 Task: Locate the nearest tattoo studio for appointment scheduling in Austin.
Action: Mouse moved to (99, 76)
Screenshot: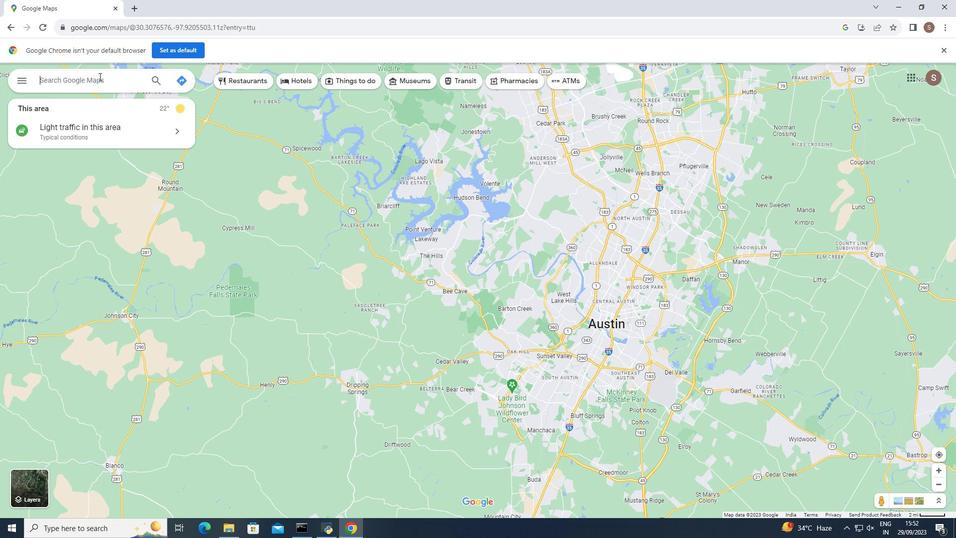 
Action: Mouse pressed left at (99, 76)
Screenshot: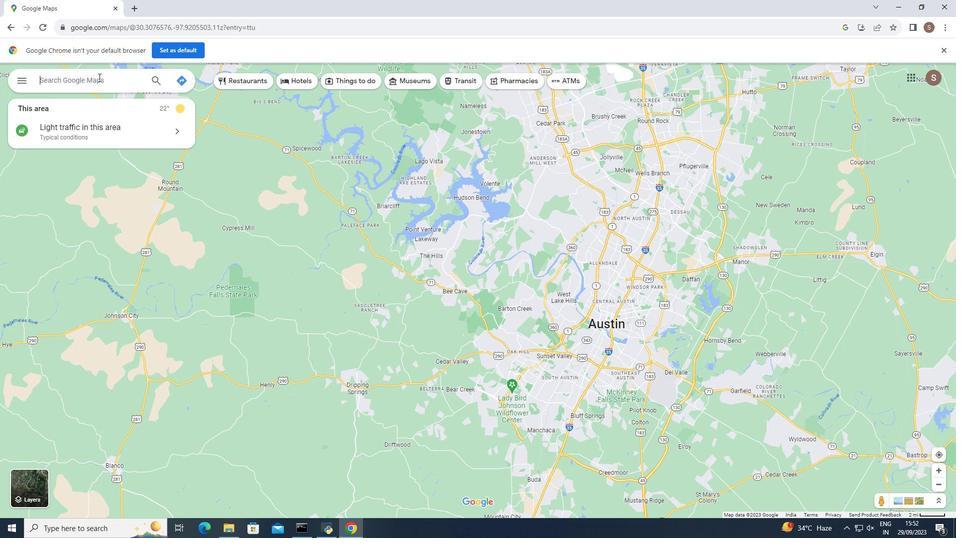 
Action: Mouse moved to (98, 77)
Screenshot: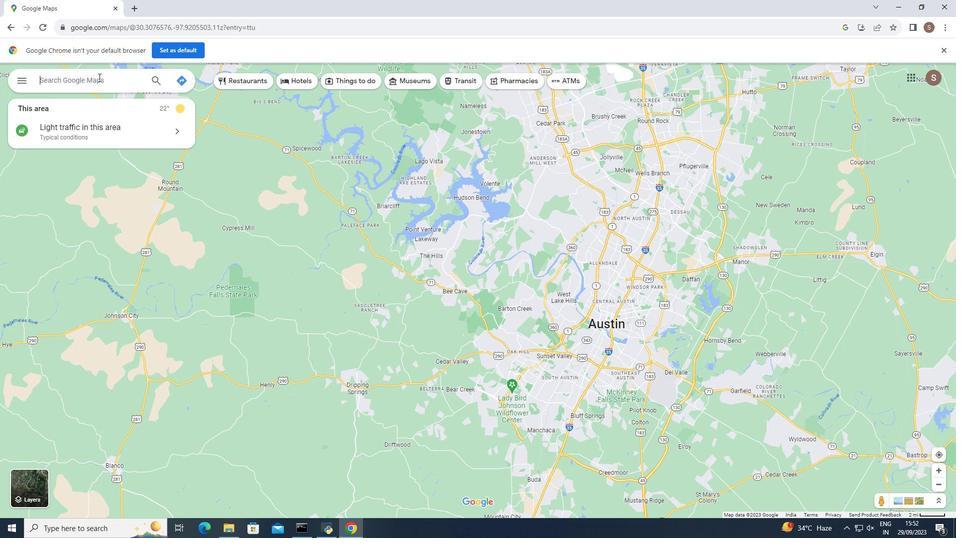 
Action: Key pressed austin
Screenshot: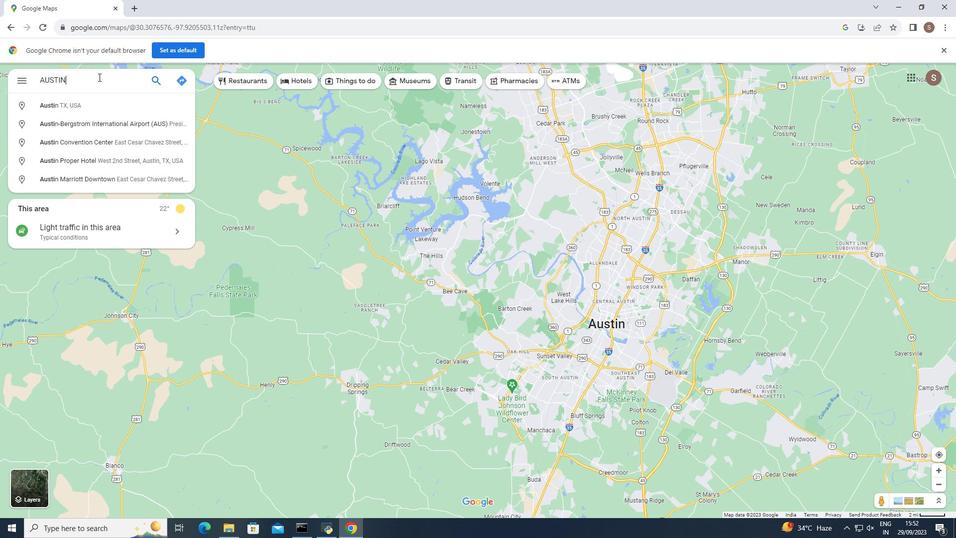 
Action: Mouse moved to (77, 105)
Screenshot: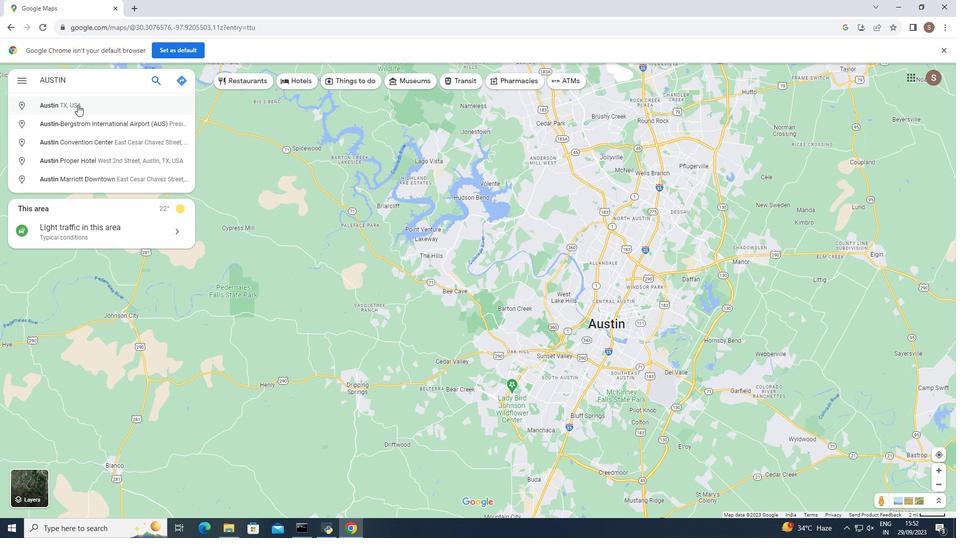 
Action: Mouse pressed left at (77, 105)
Screenshot: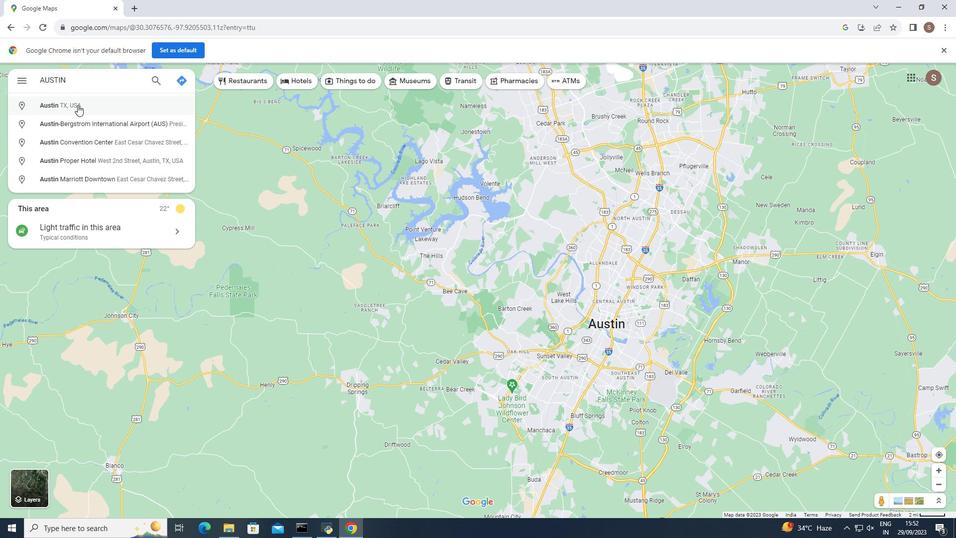 
Action: Mouse moved to (115, 244)
Screenshot: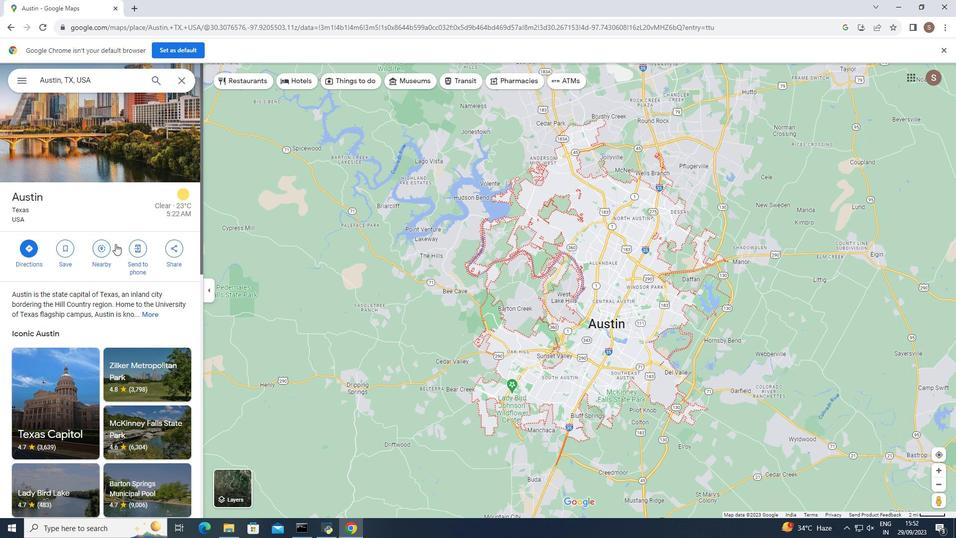 
Action: Mouse scrolled (115, 243) with delta (0, 0)
Screenshot: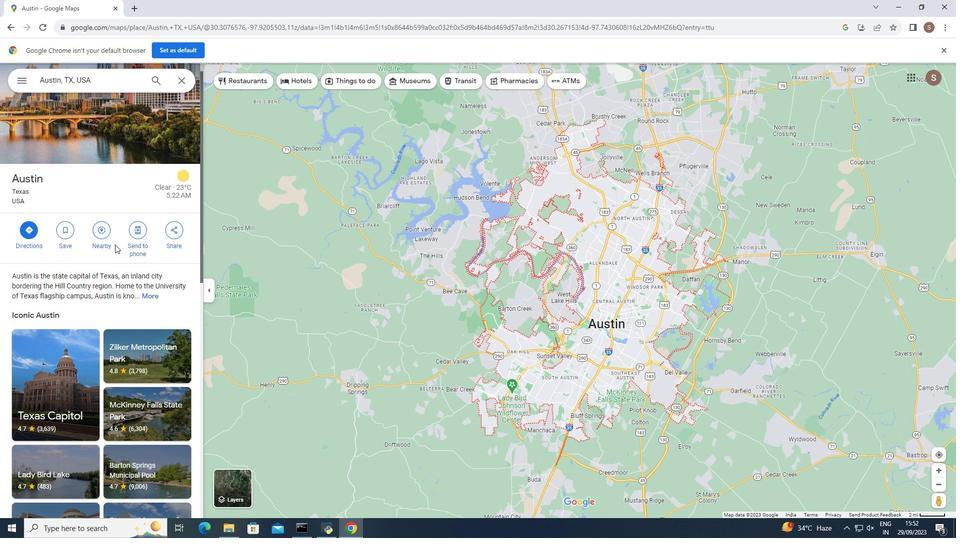 
Action: Mouse moved to (101, 202)
Screenshot: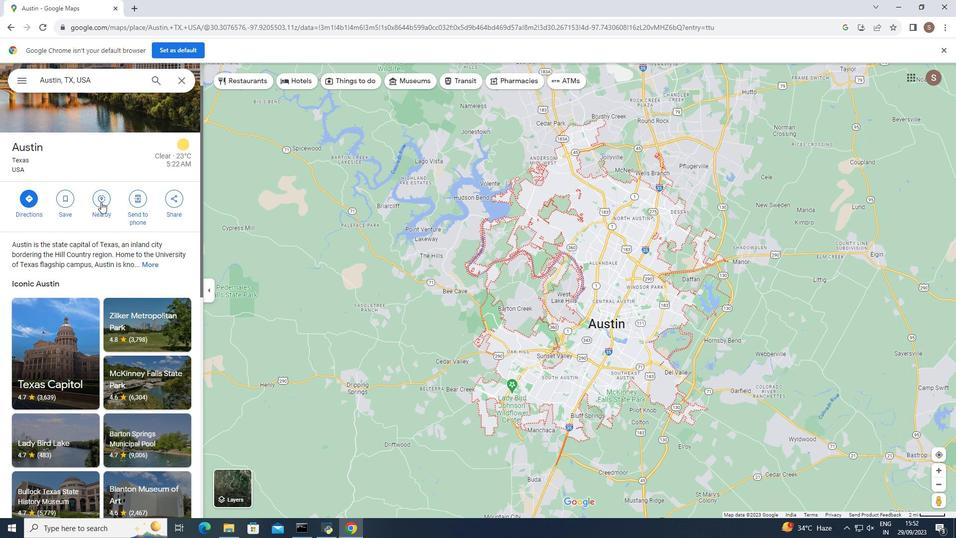 
Action: Mouse pressed left at (101, 202)
Screenshot: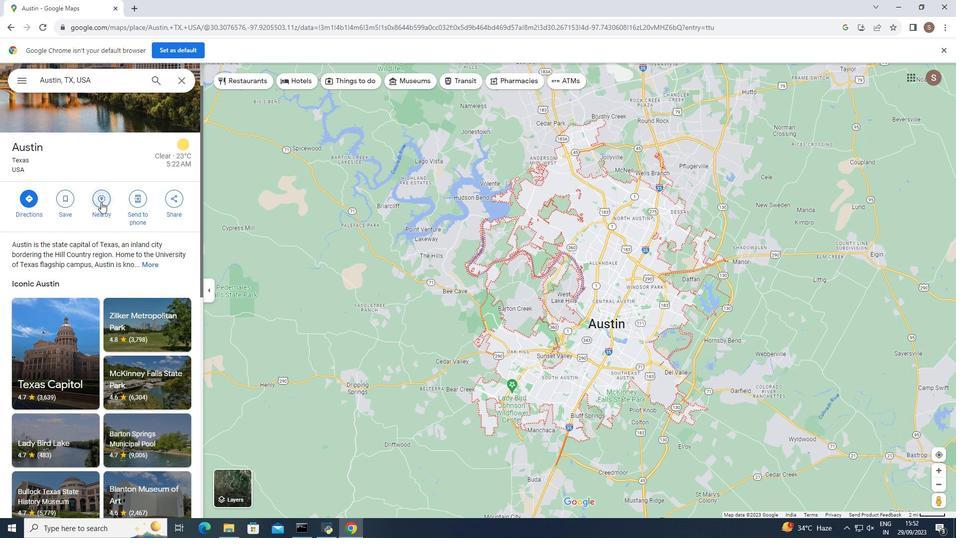 
Action: Mouse moved to (54, 79)
Screenshot: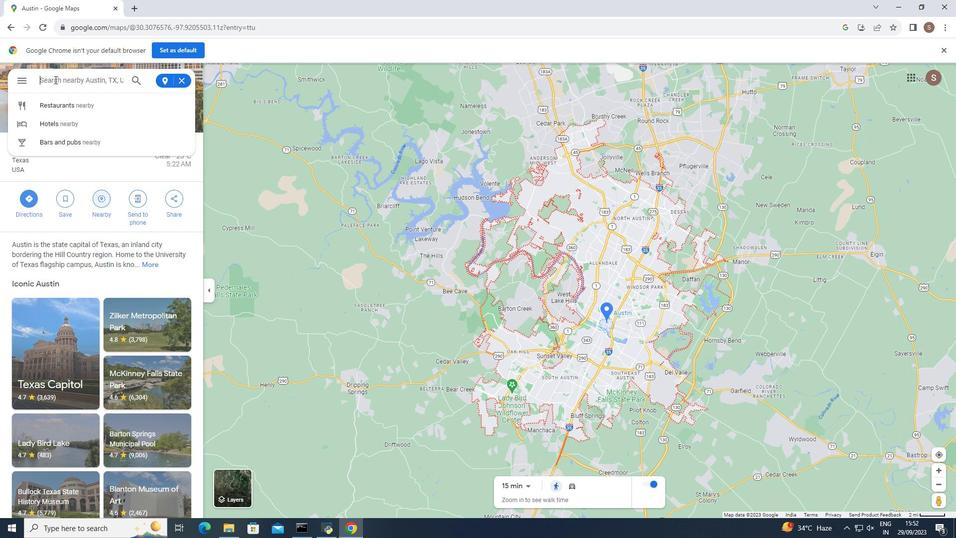 
Action: Mouse pressed left at (54, 79)
Screenshot: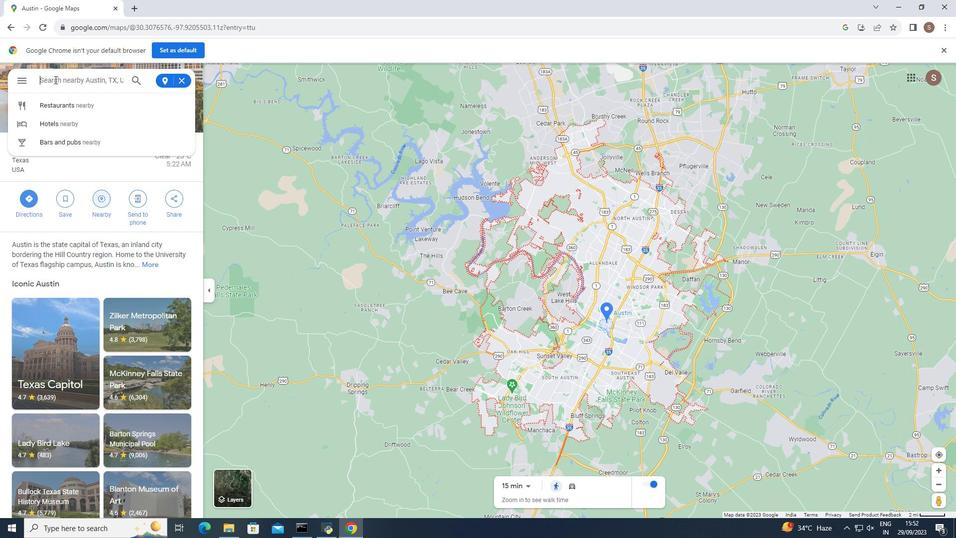 
Action: Key pressed tattoo<Key.space>studio<Key.space>for<Key.space>appointment<Key.space>scheduling
Screenshot: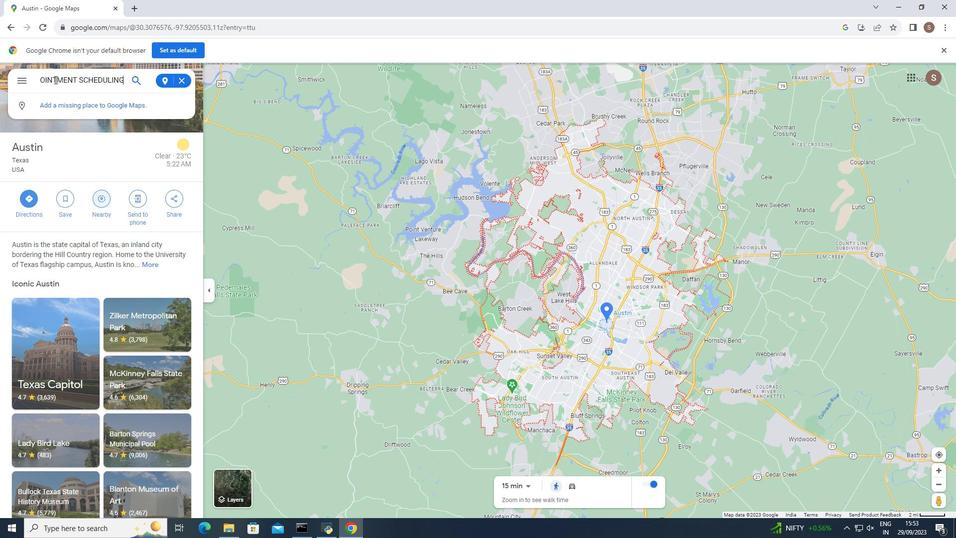 
Action: Mouse moved to (136, 80)
Screenshot: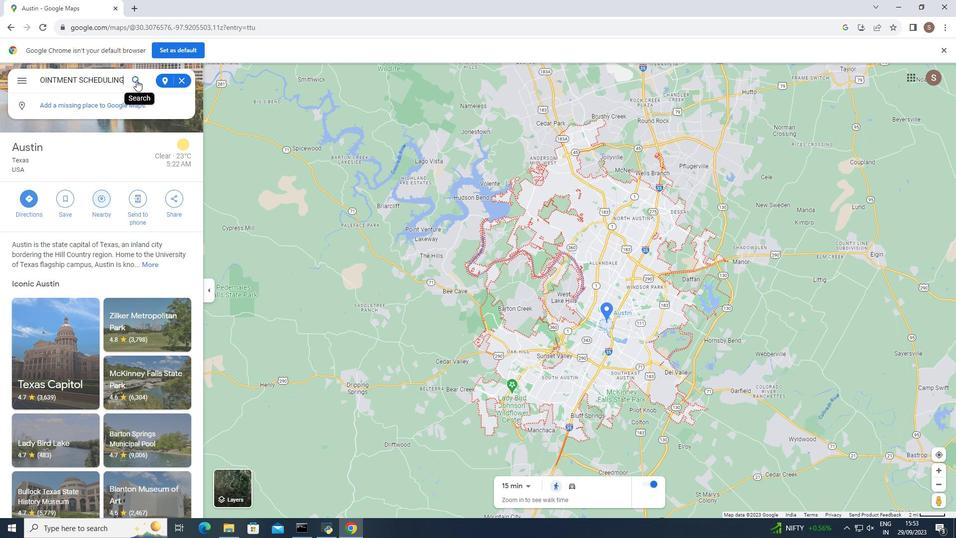 
Action: Mouse pressed left at (136, 80)
Screenshot: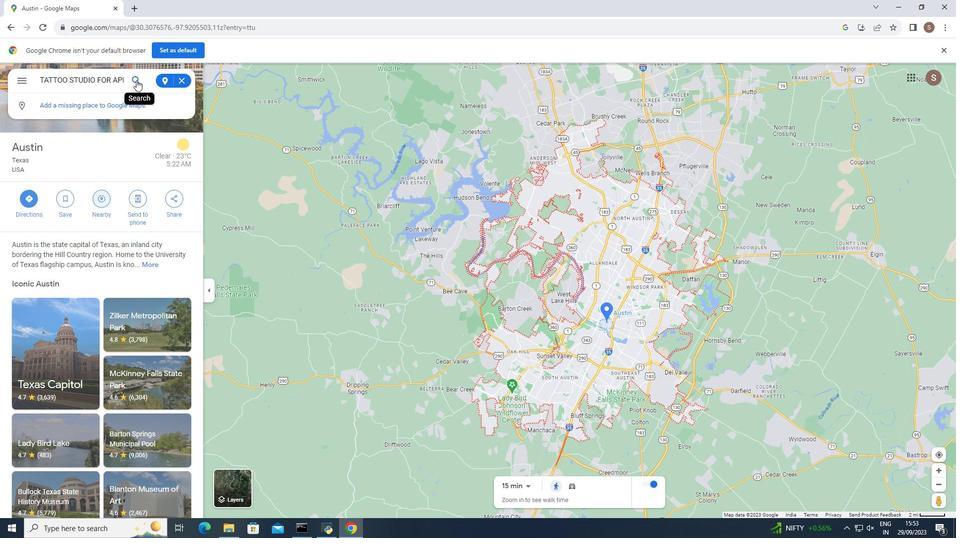
Action: Mouse moved to (631, 287)
Screenshot: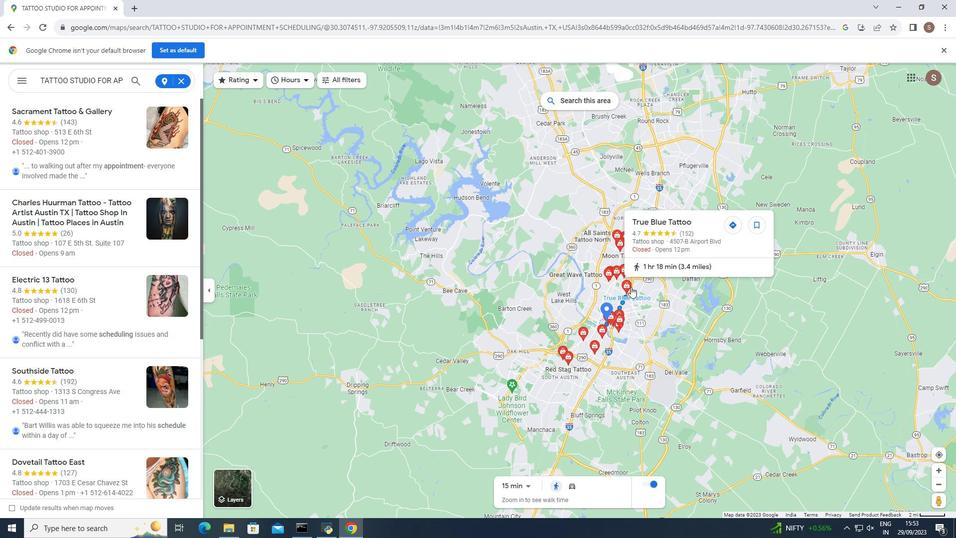 
Action: Mouse pressed left at (631, 287)
Screenshot: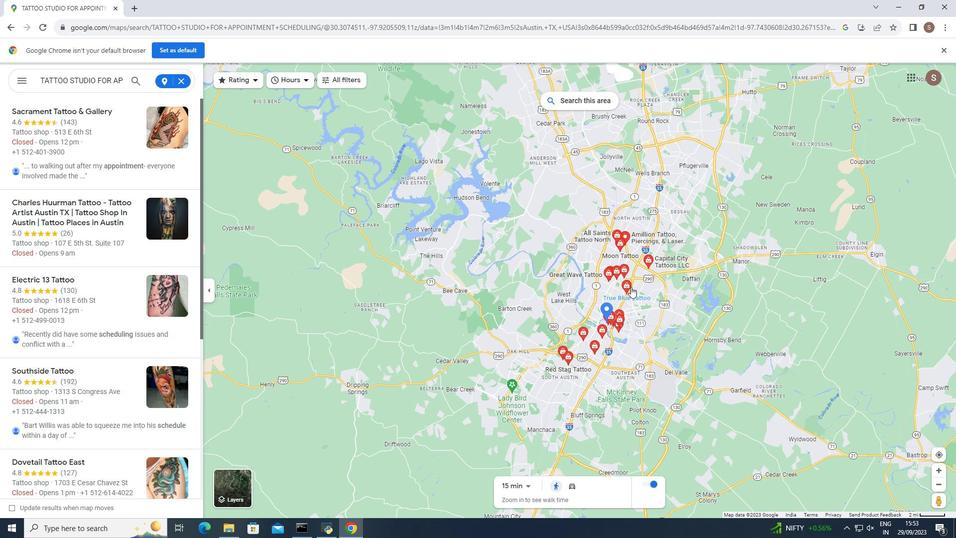 
Action: Mouse moved to (277, 276)
Screenshot: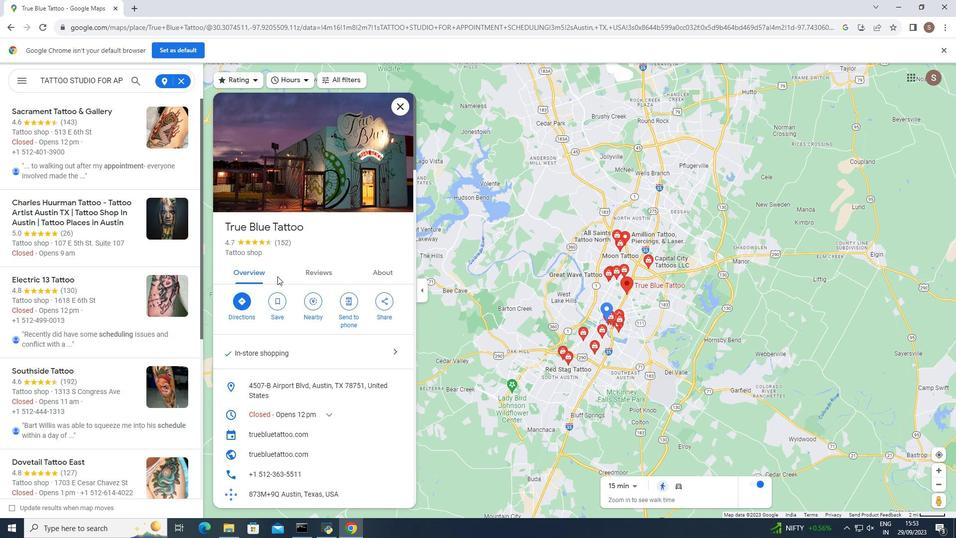 
Action: Mouse scrolled (277, 276) with delta (0, 0)
Screenshot: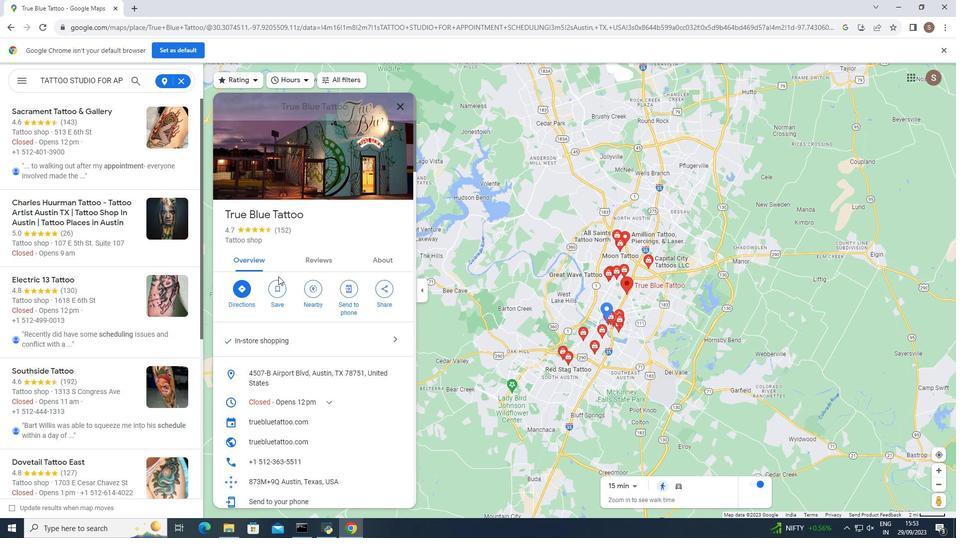 
Action: Mouse moved to (278, 276)
Screenshot: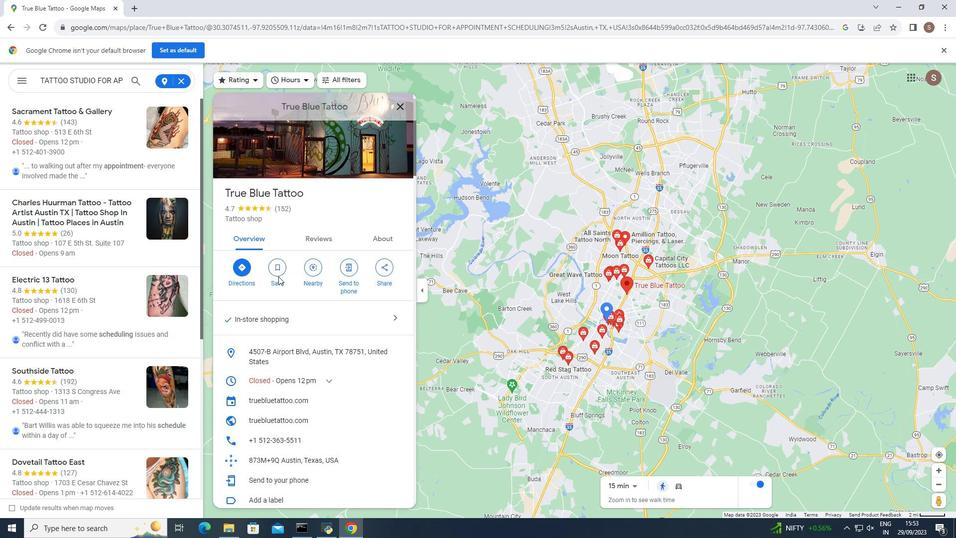 
Action: Mouse scrolled (278, 276) with delta (0, 0)
Screenshot: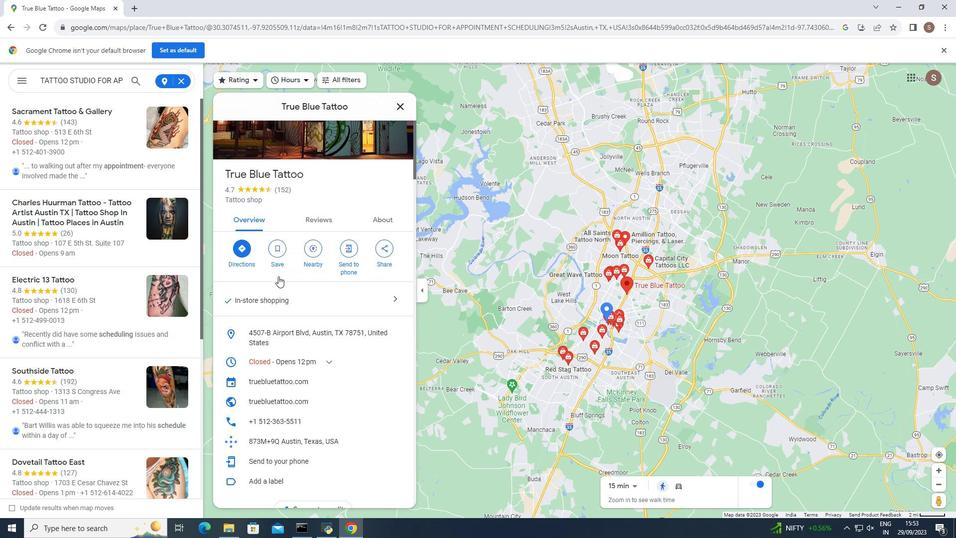 
Action: Mouse scrolled (278, 276) with delta (0, 0)
Screenshot: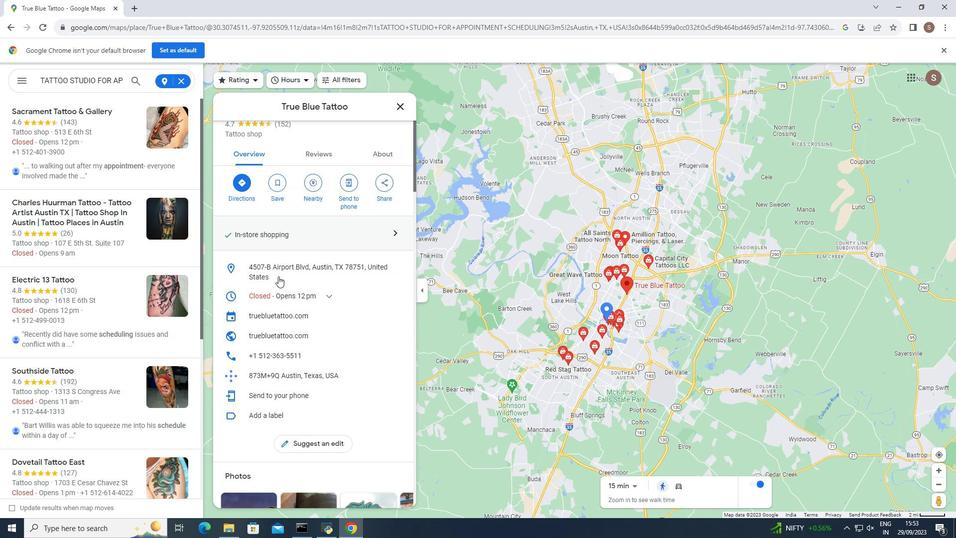 
Action: Mouse moved to (339, 247)
Screenshot: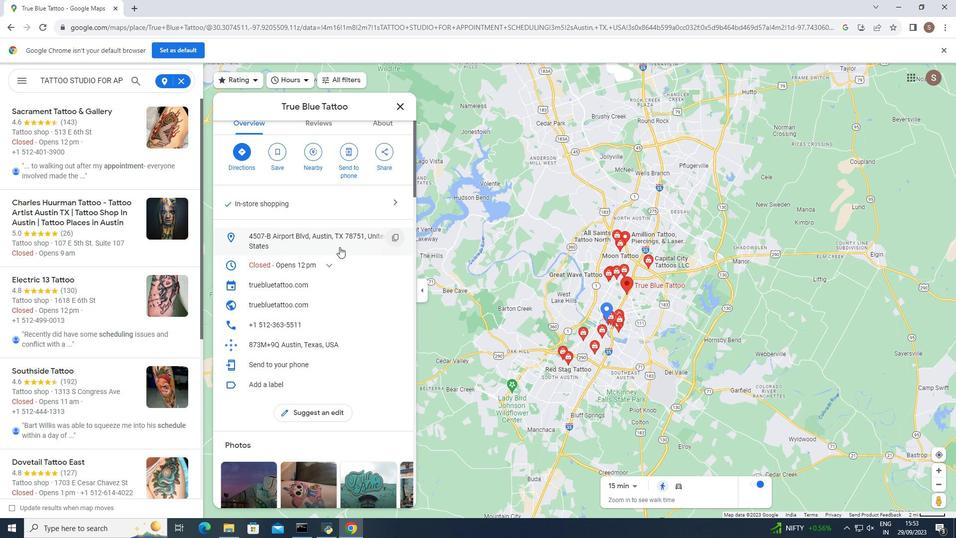 
Action: Mouse scrolled (339, 246) with delta (0, 0)
Screenshot: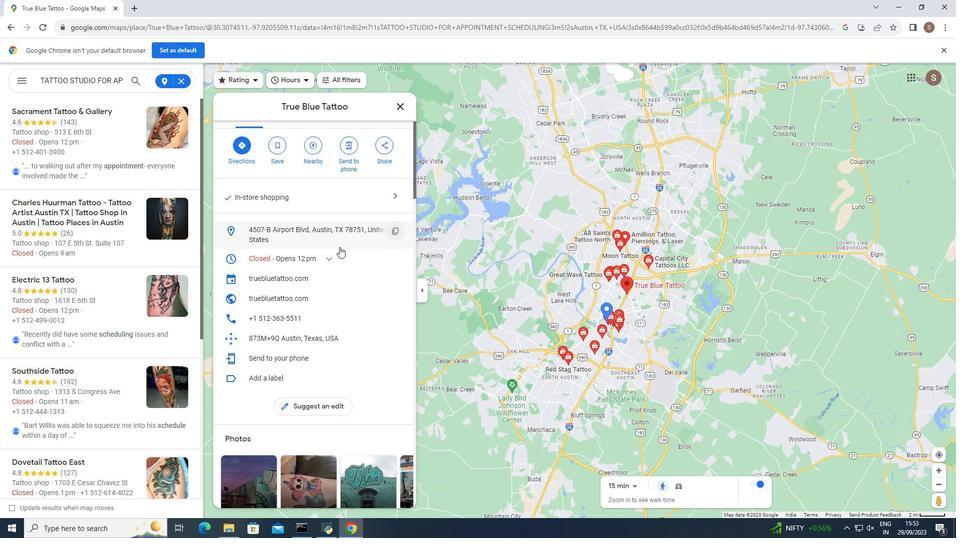 
Action: Mouse scrolled (339, 246) with delta (0, 0)
Screenshot: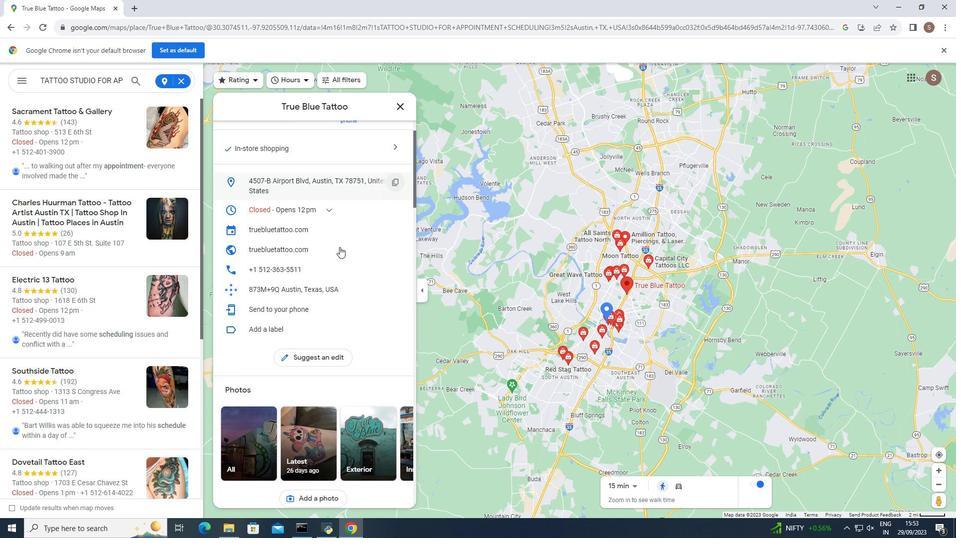 
Action: Mouse moved to (334, 246)
Screenshot: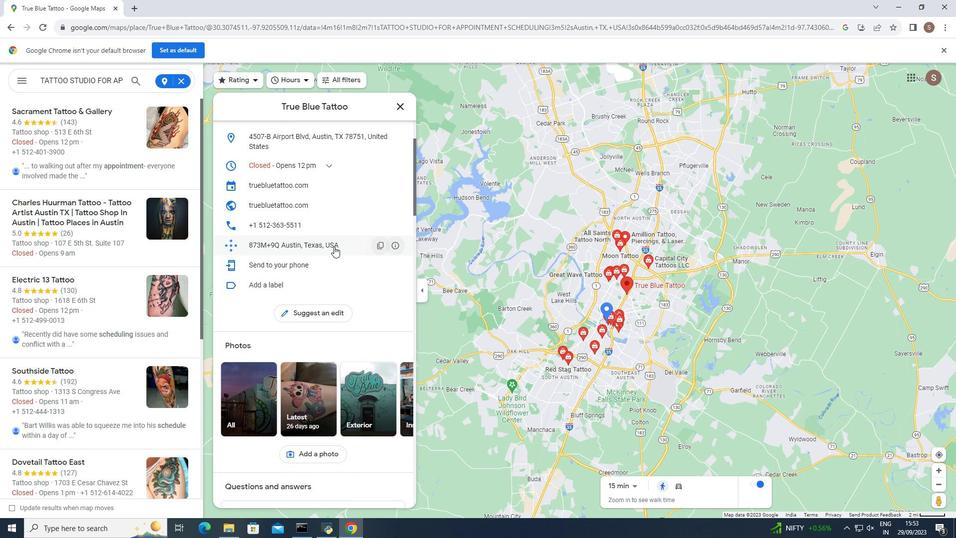 
Action: Mouse scrolled (334, 246) with delta (0, 0)
Screenshot: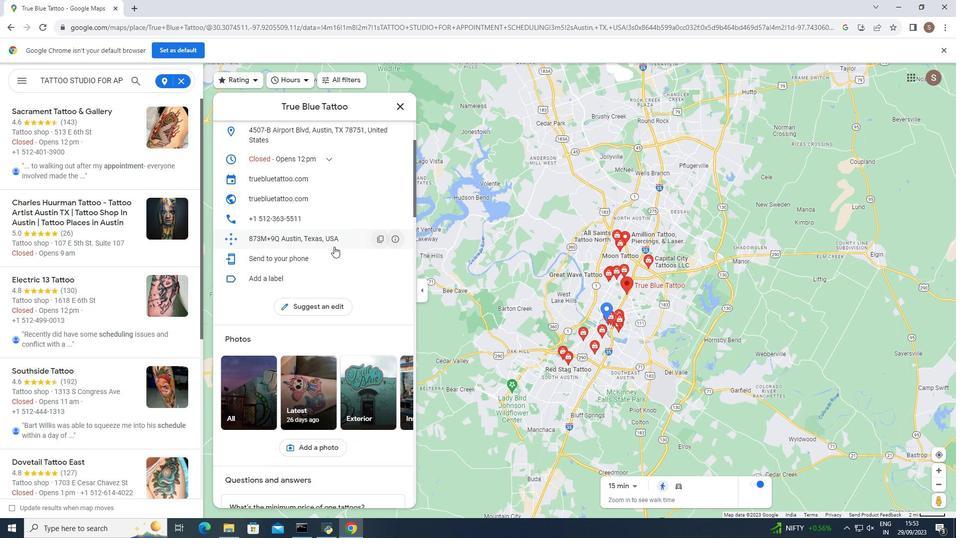 
Action: Mouse scrolled (334, 246) with delta (0, 0)
Screenshot: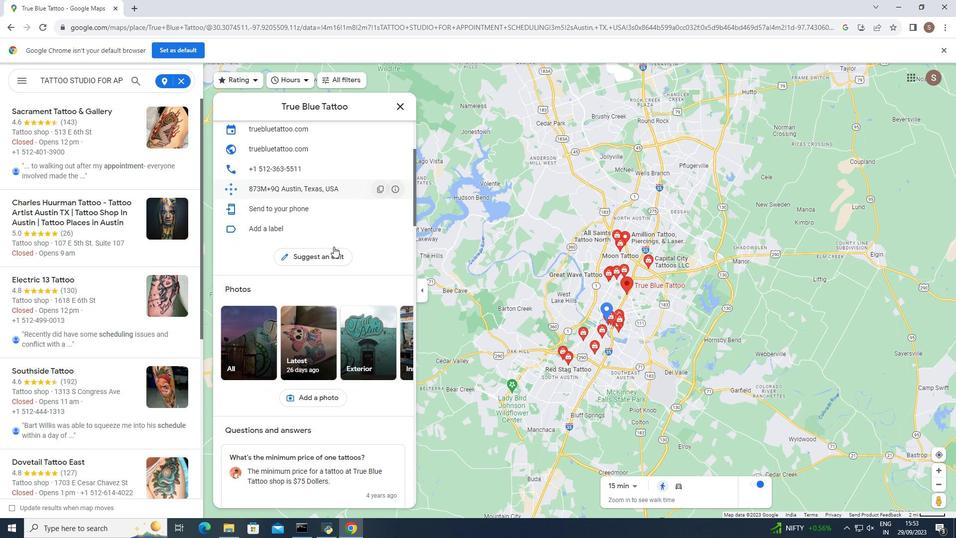 
Action: Mouse moved to (333, 246)
Screenshot: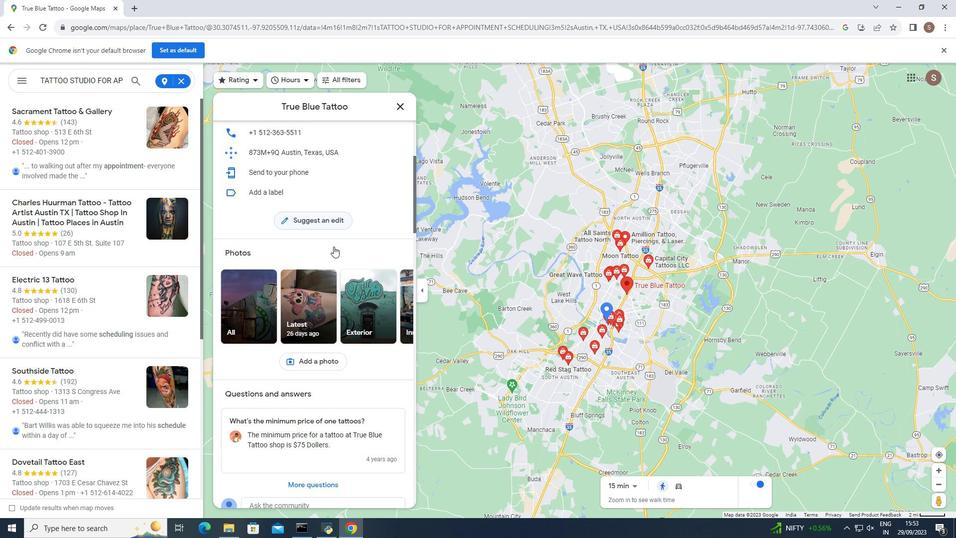 
Action: Mouse scrolled (333, 246) with delta (0, 0)
Screenshot: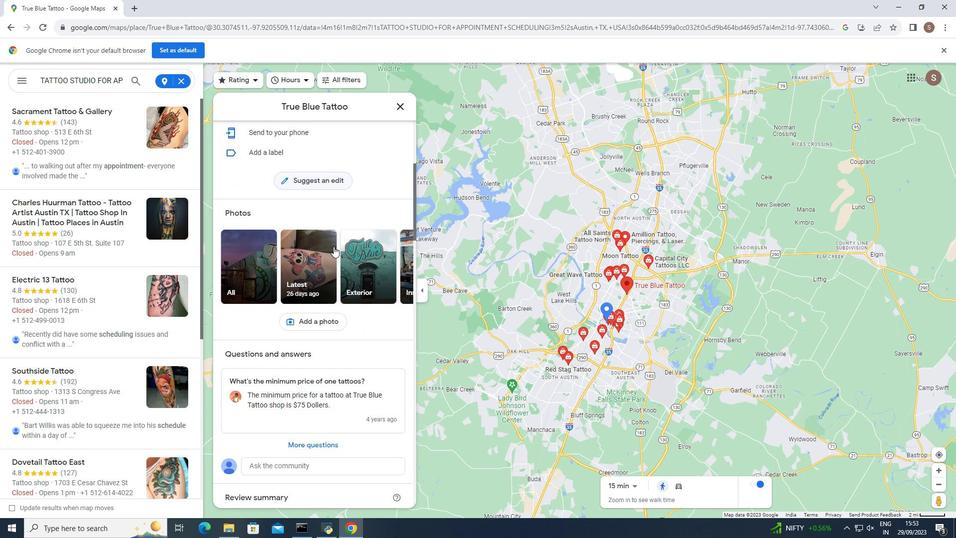 
Action: Mouse scrolled (333, 246) with delta (0, 0)
Screenshot: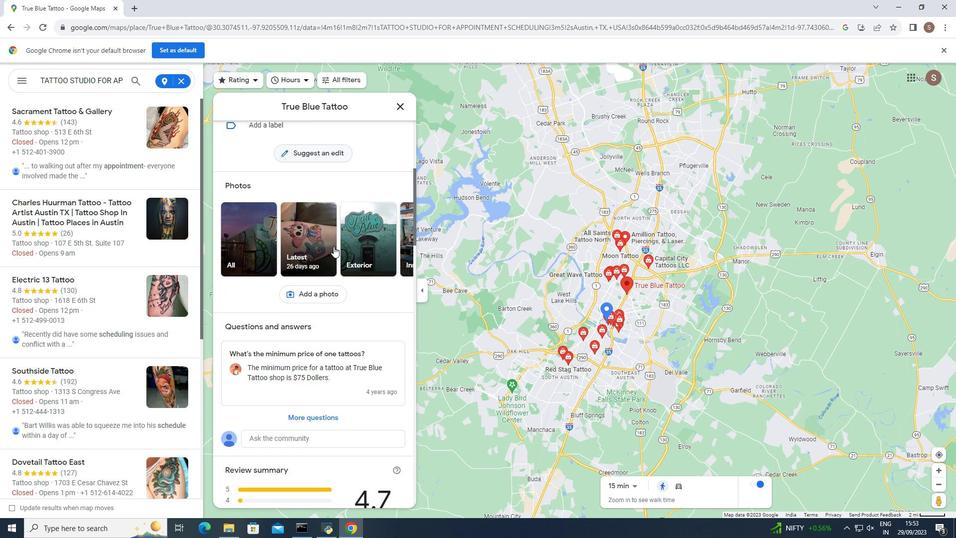 
Action: Mouse moved to (333, 246)
Screenshot: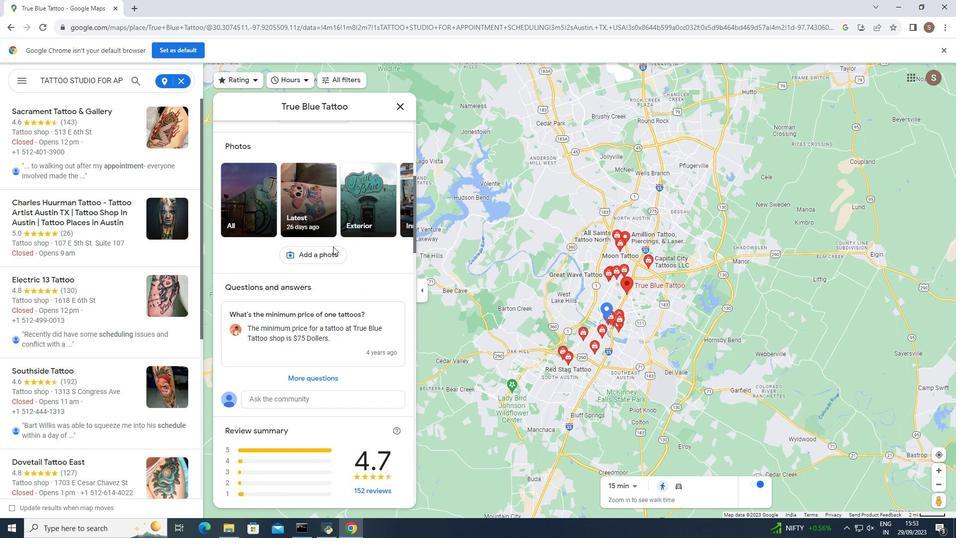 
Action: Mouse scrolled (333, 246) with delta (0, 0)
Screenshot: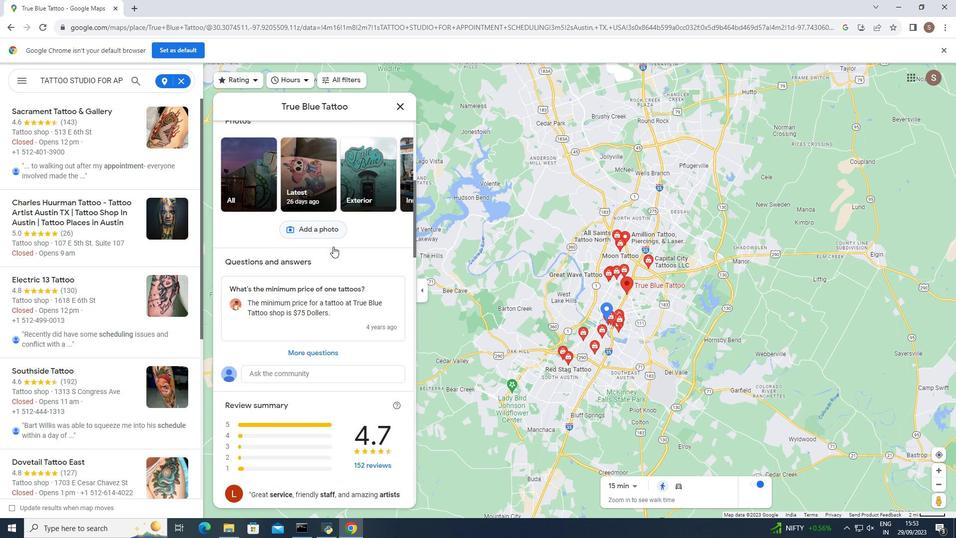 
Action: Mouse scrolled (333, 246) with delta (0, 0)
Screenshot: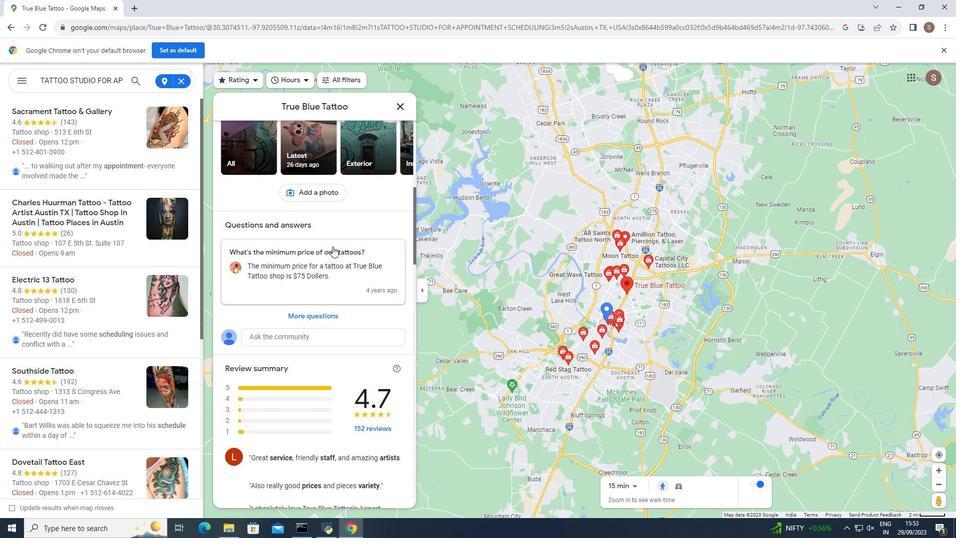 
Action: Mouse moved to (332, 246)
Screenshot: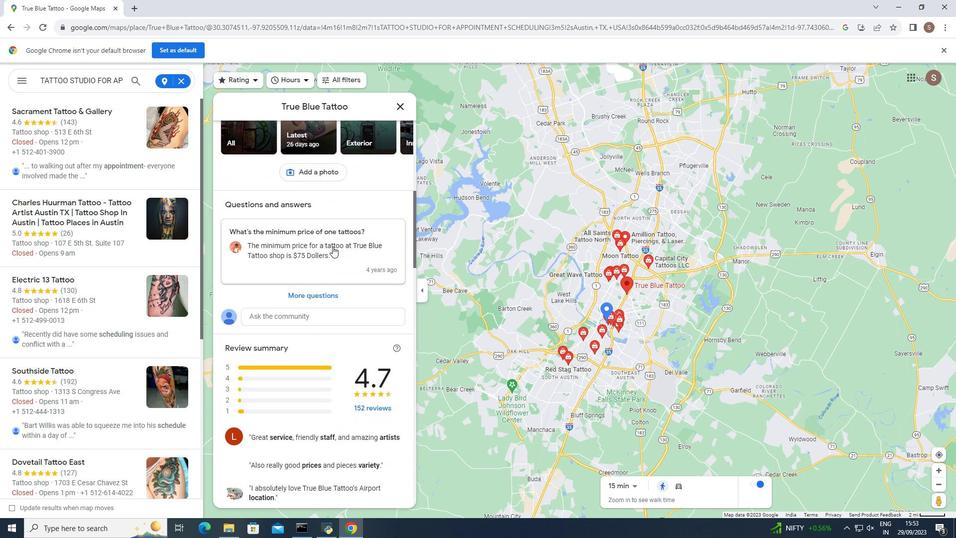 
Action: Mouse scrolled (332, 246) with delta (0, 0)
Screenshot: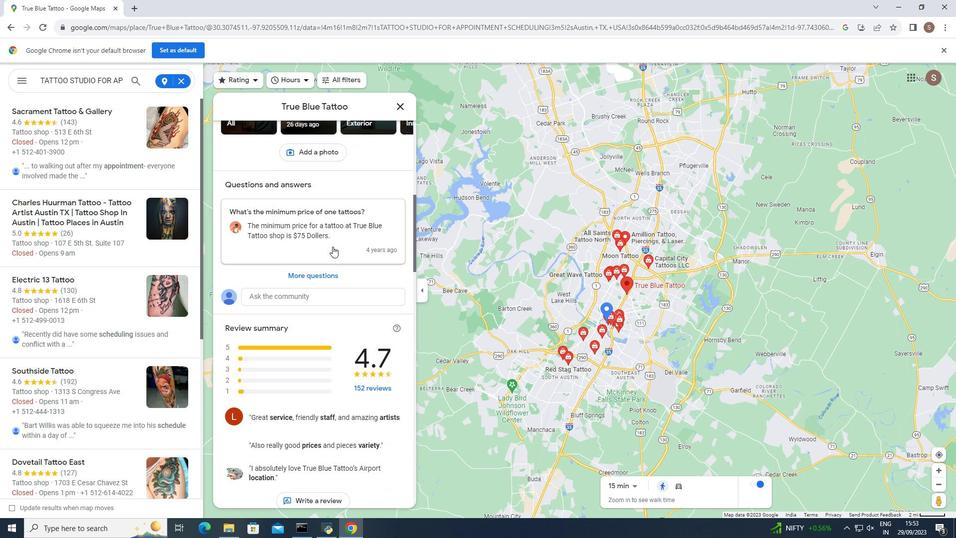 
Action: Mouse scrolled (332, 246) with delta (0, 0)
Screenshot: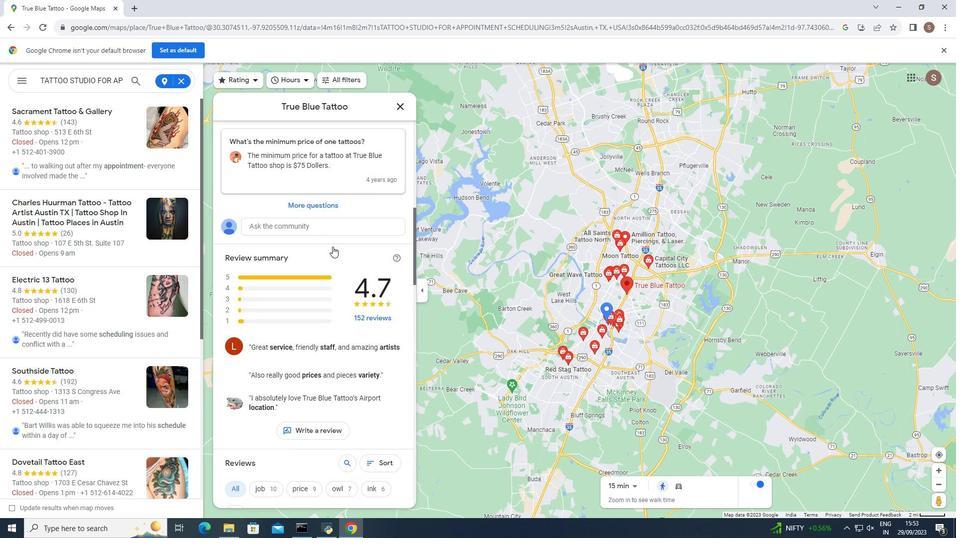 
Action: Mouse scrolled (332, 246) with delta (0, 0)
Screenshot: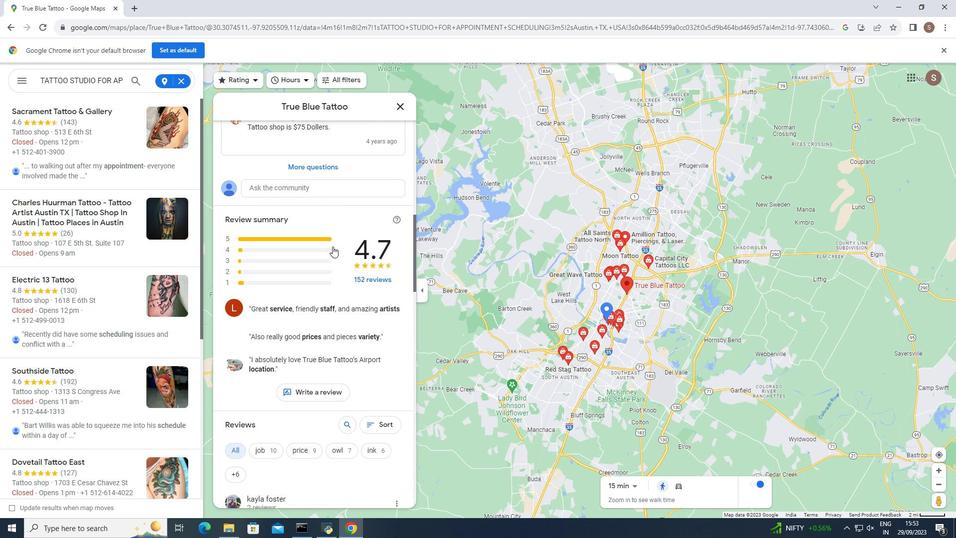 
Action: Mouse moved to (332, 245)
Screenshot: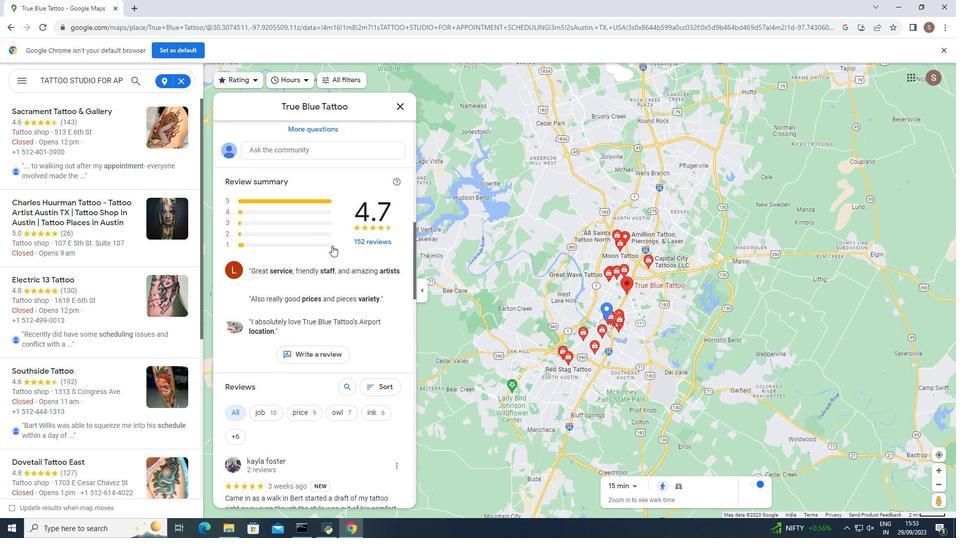 
Action: Mouse scrolled (332, 245) with delta (0, 0)
Screenshot: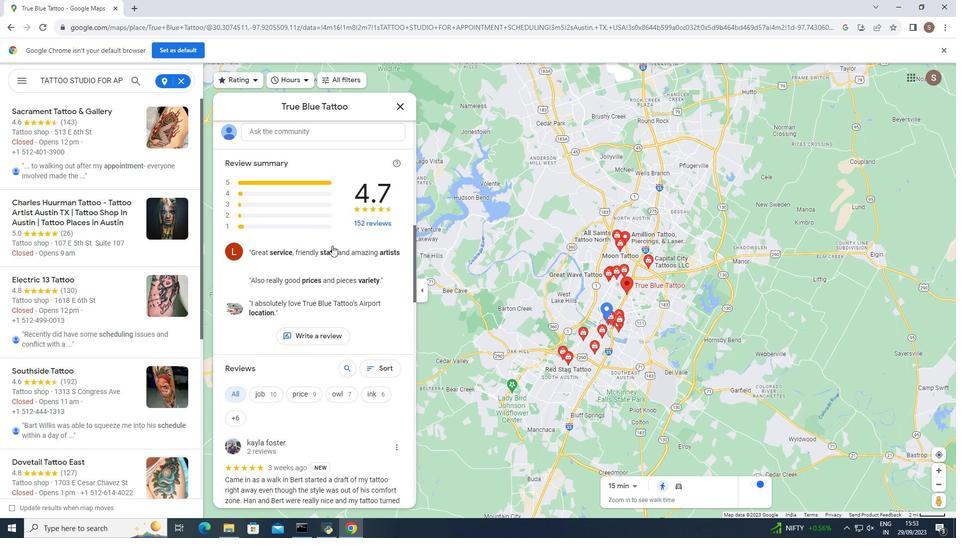 
Action: Mouse scrolled (332, 245) with delta (0, 0)
Screenshot: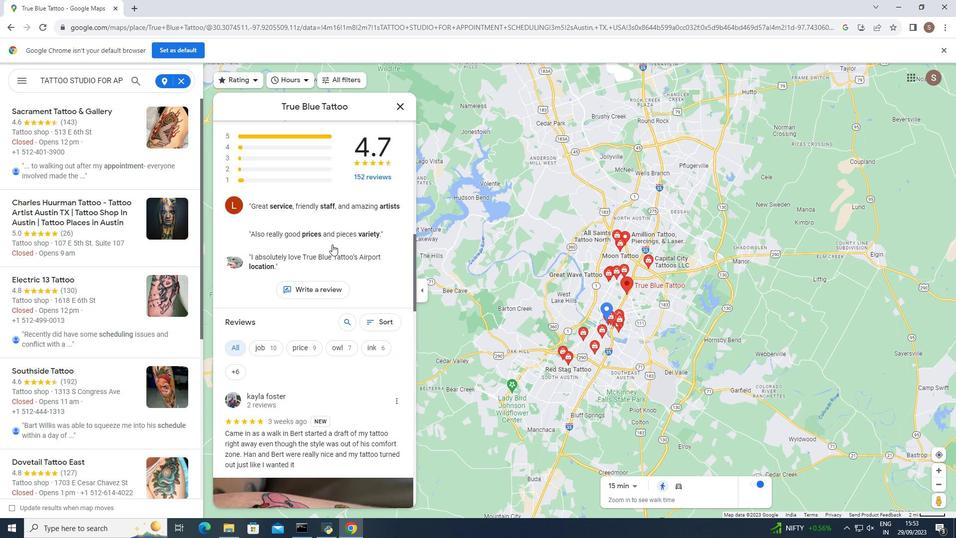 
Action: Mouse scrolled (332, 245) with delta (0, 0)
Screenshot: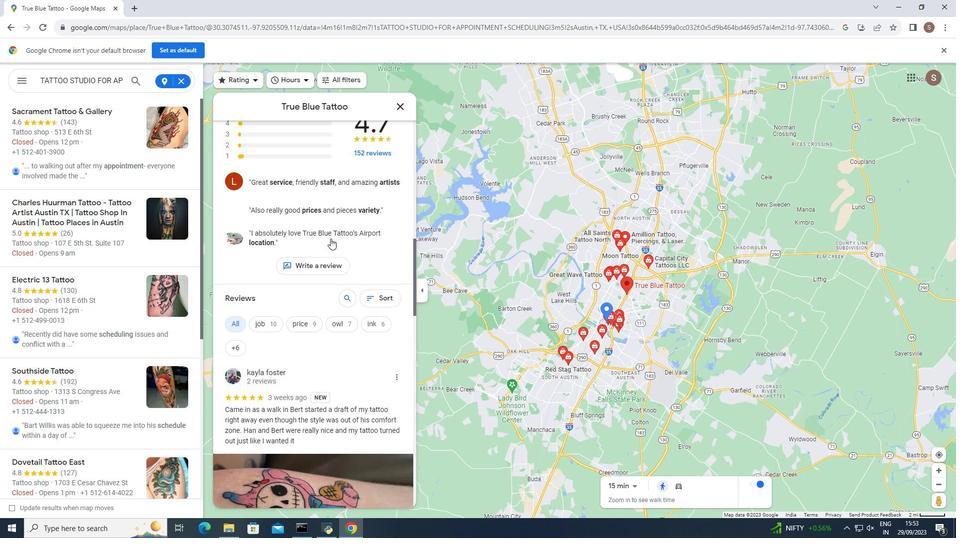 
Action: Mouse moved to (330, 235)
Screenshot: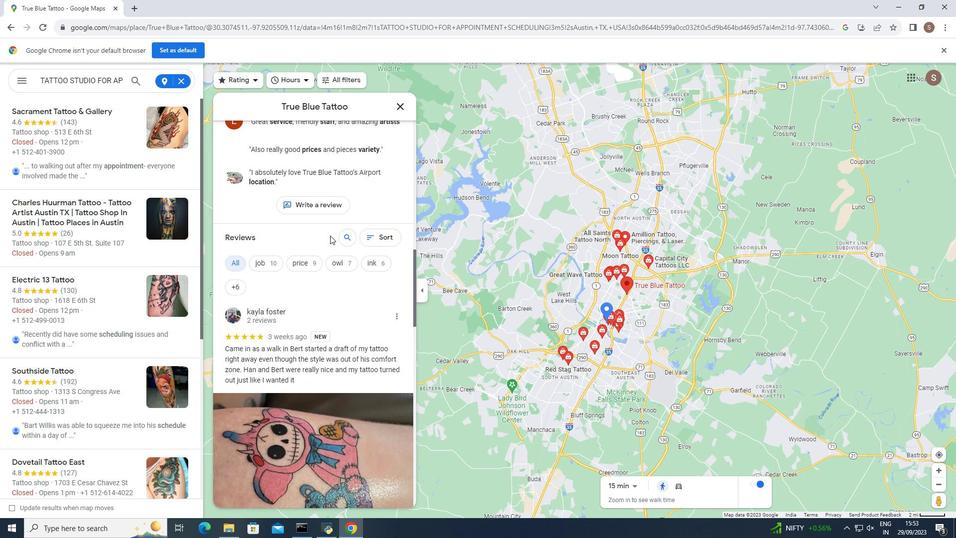 
Action: Mouse scrolled (330, 235) with delta (0, 0)
Screenshot: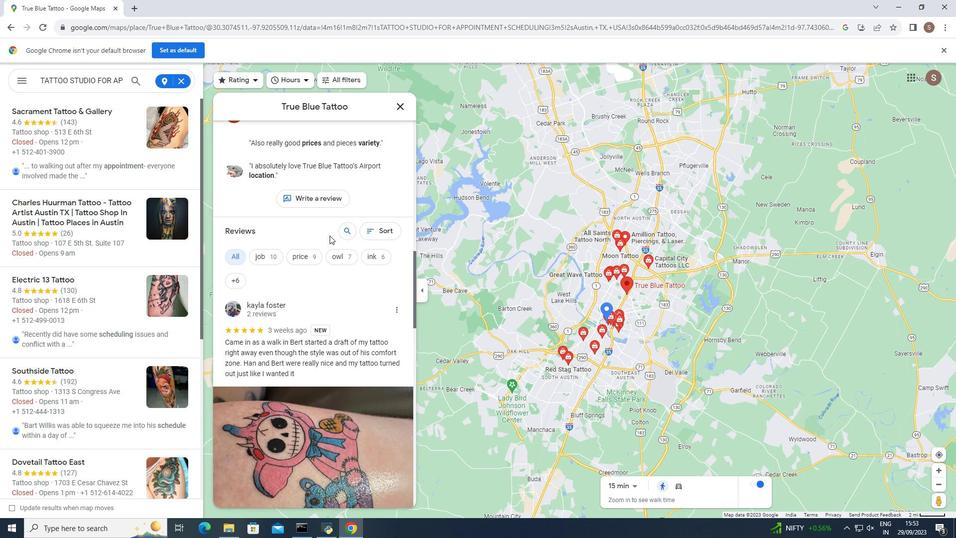 
Action: Mouse moved to (329, 235)
Screenshot: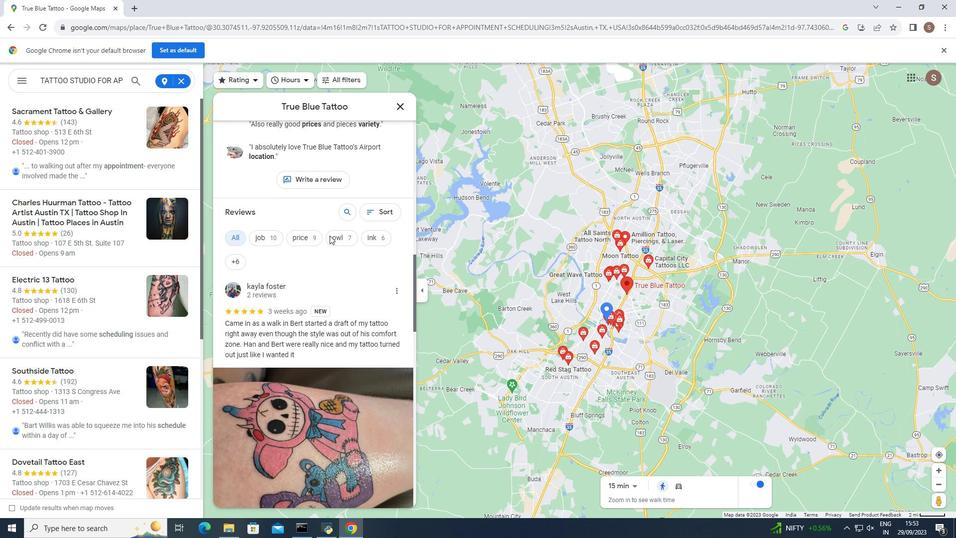 
Action: Mouse scrolled (329, 235) with delta (0, 0)
Screenshot: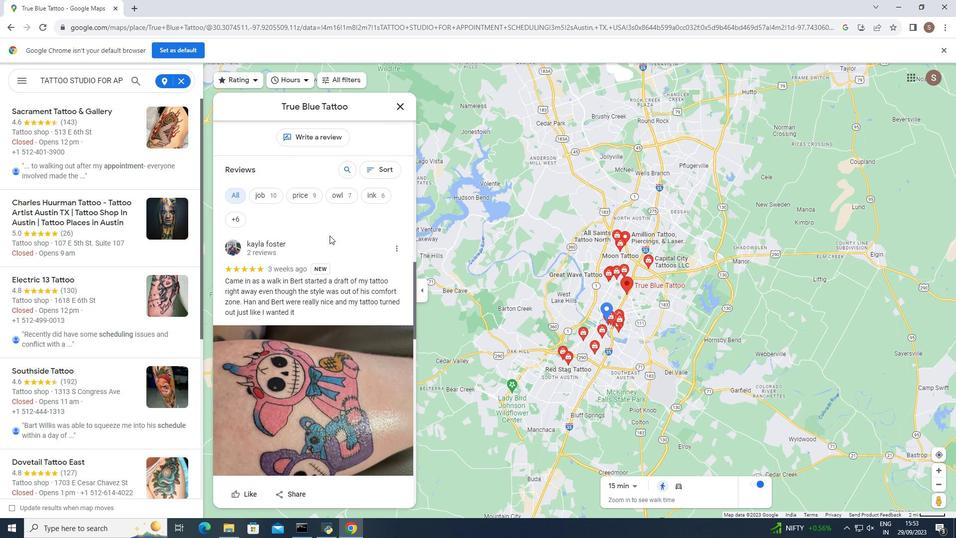 
Action: Mouse moved to (329, 231)
Screenshot: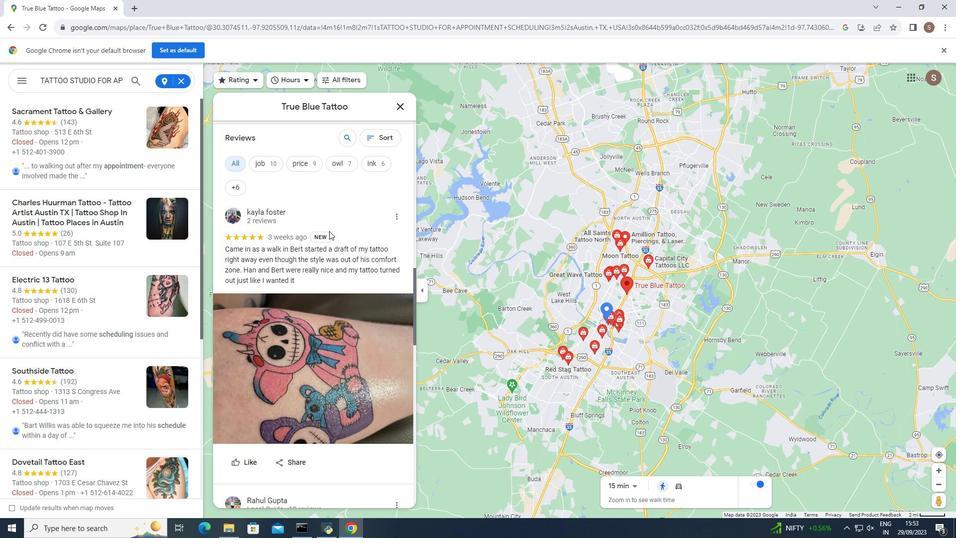 
Action: Mouse scrolled (329, 230) with delta (0, 0)
Screenshot: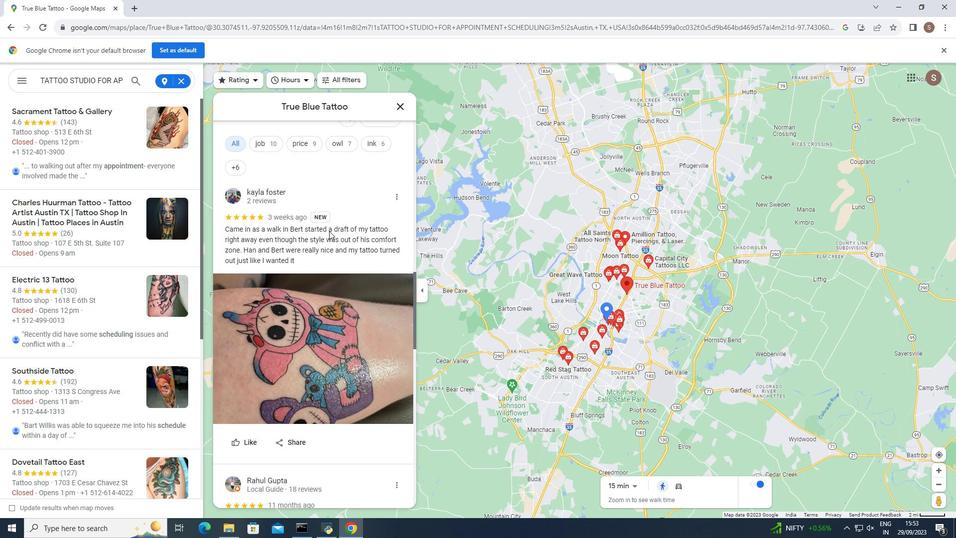 
Action: Mouse moved to (398, 104)
Screenshot: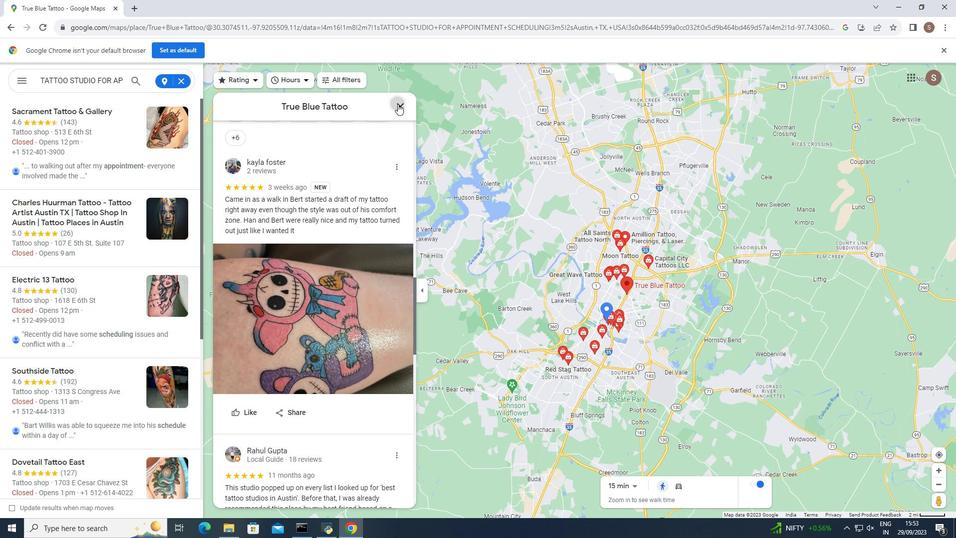 
Action: Mouse pressed left at (398, 104)
Screenshot: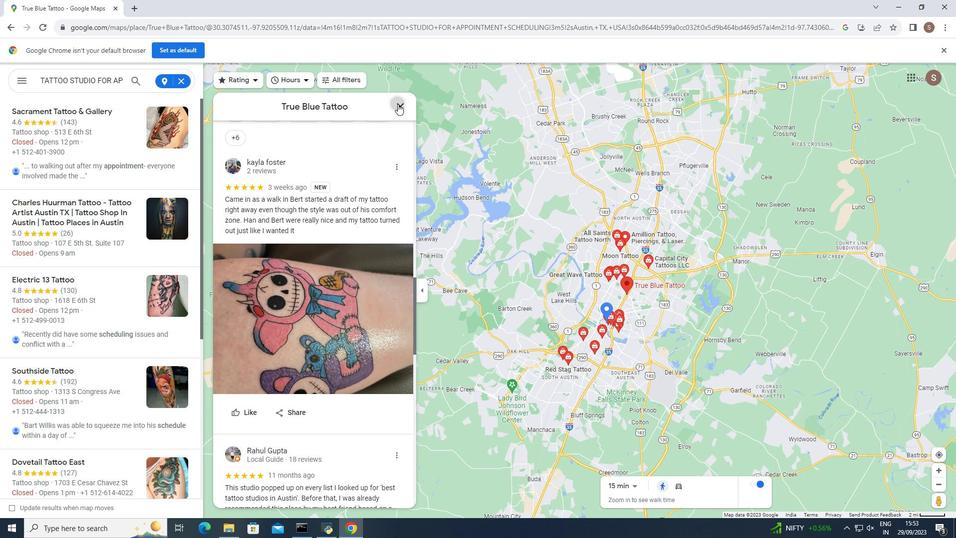 
Action: Mouse moved to (628, 285)
Screenshot: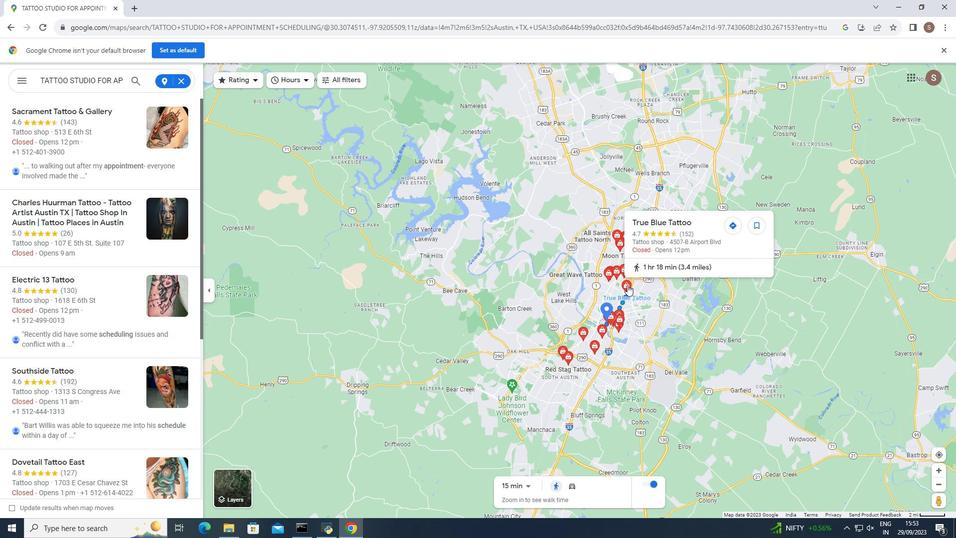 
Action: Mouse pressed left at (628, 285)
Screenshot: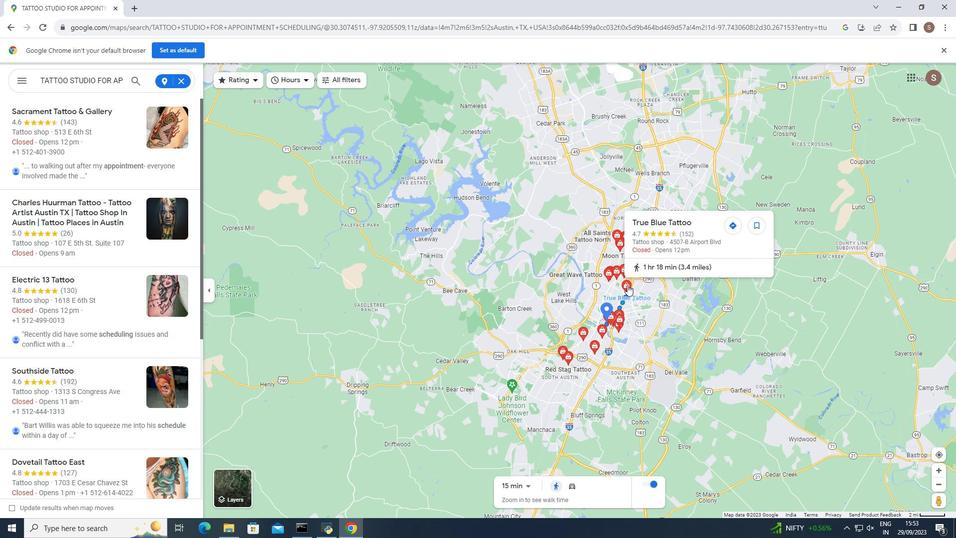 
Action: Mouse moved to (615, 234)
Screenshot: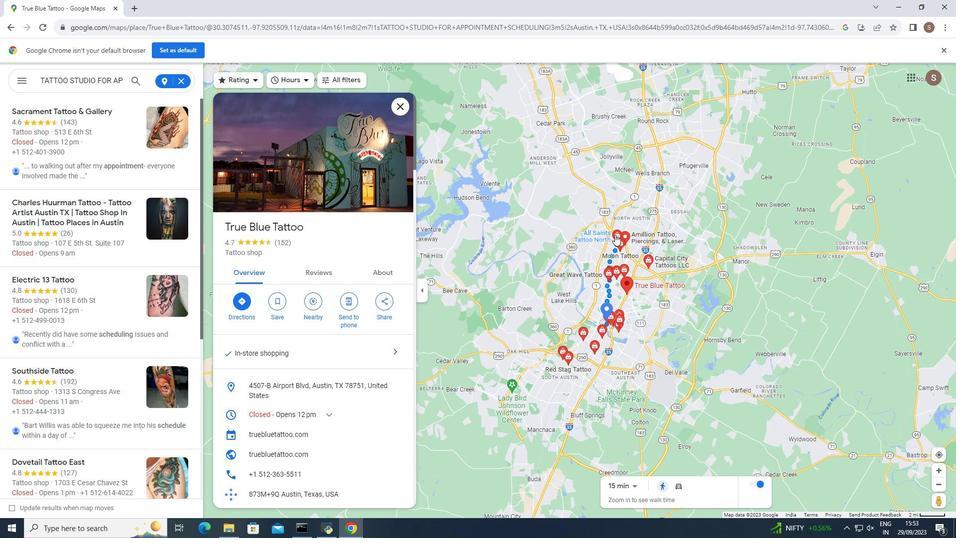 
Action: Mouse pressed left at (615, 234)
Screenshot: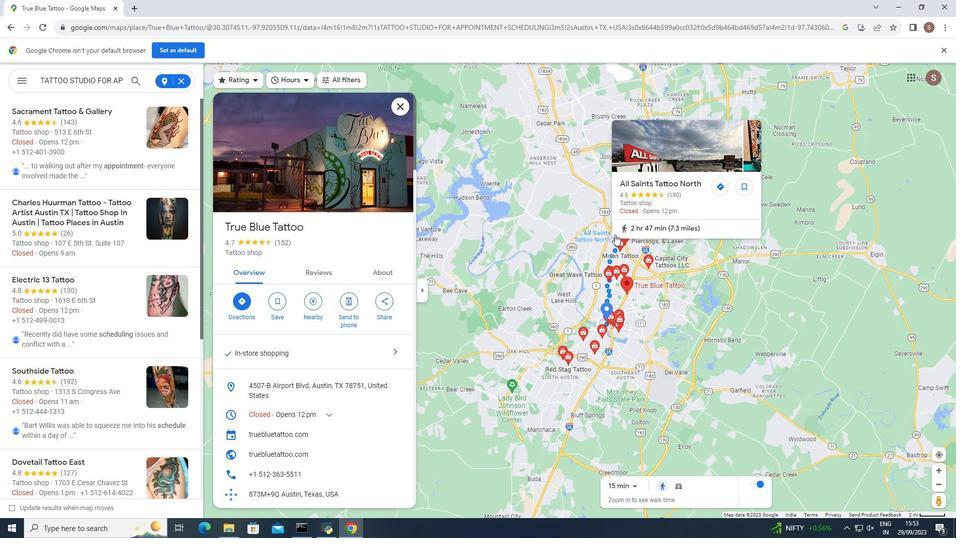 
Action: Mouse moved to (336, 232)
Screenshot: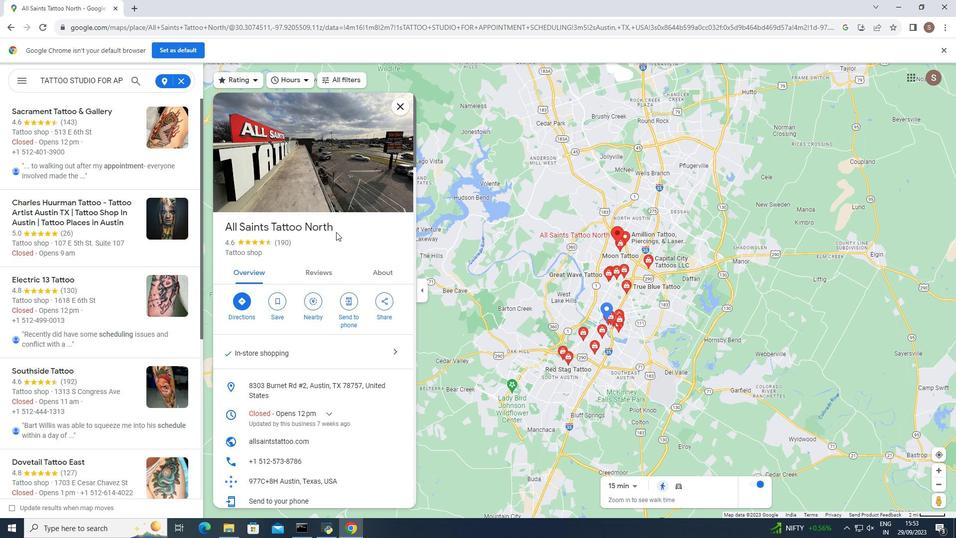 
Action: Mouse scrolled (336, 231) with delta (0, 0)
Screenshot: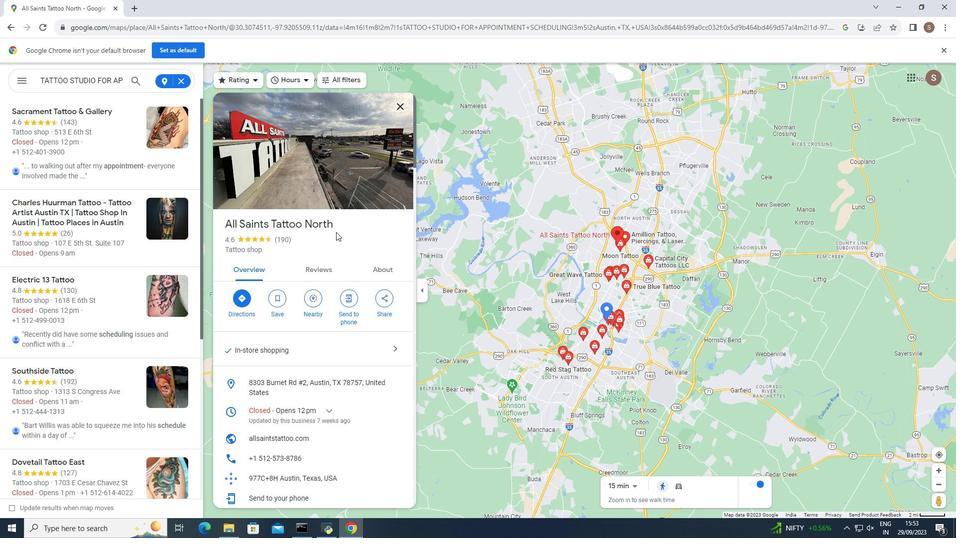 
Action: Mouse scrolled (336, 231) with delta (0, 0)
Screenshot: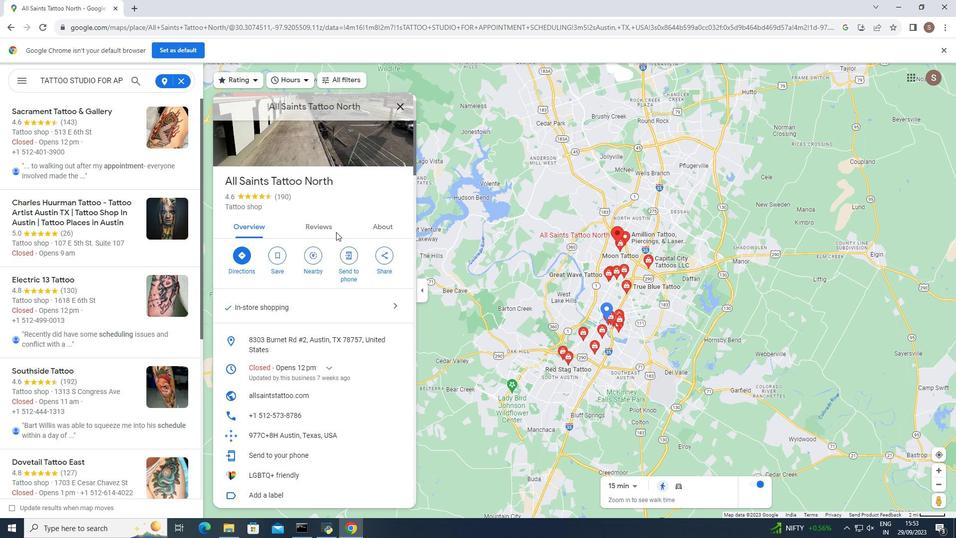 
Action: Mouse scrolled (336, 231) with delta (0, 0)
Screenshot: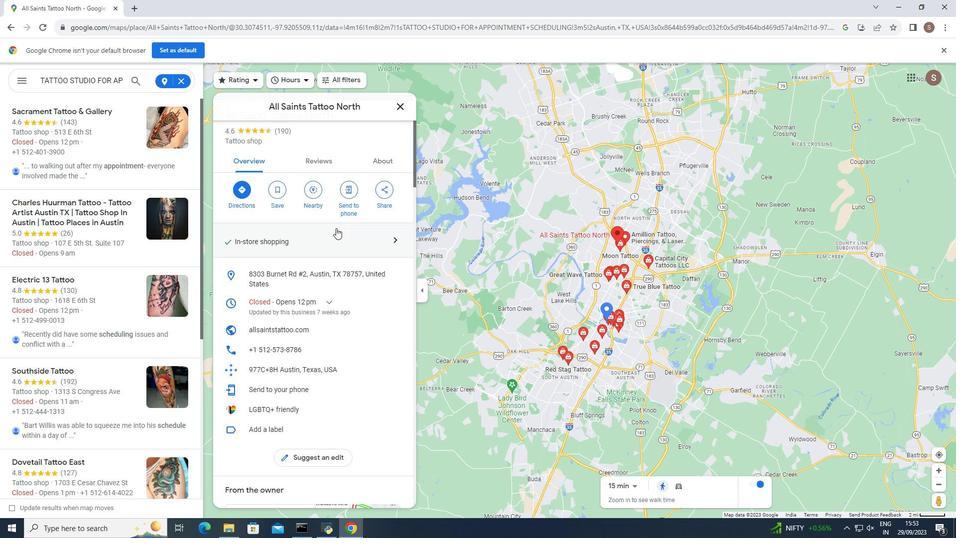 
Action: Mouse moved to (337, 226)
Screenshot: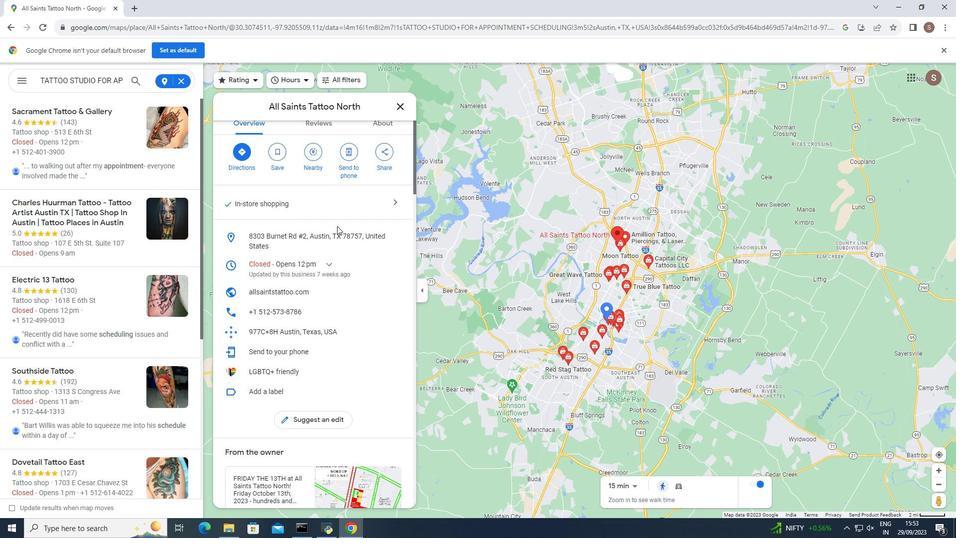 
Action: Mouse scrolled (337, 225) with delta (0, 0)
Screenshot: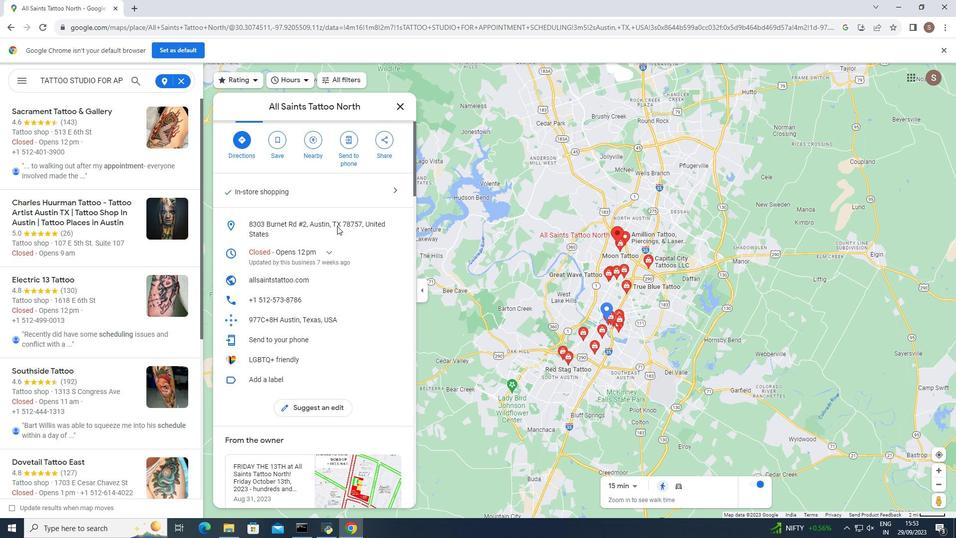 
Action: Mouse moved to (339, 225)
Screenshot: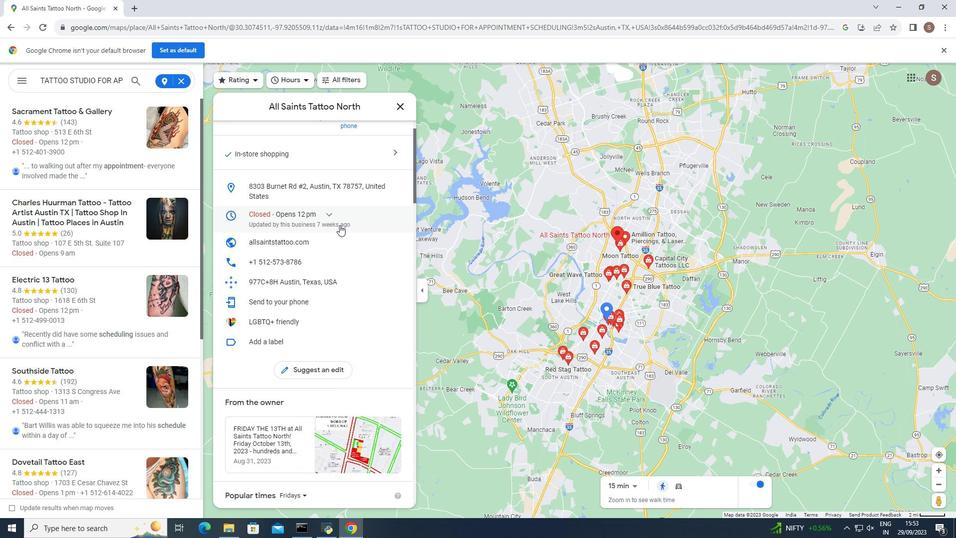 
Action: Mouse scrolled (339, 224) with delta (0, 0)
Screenshot: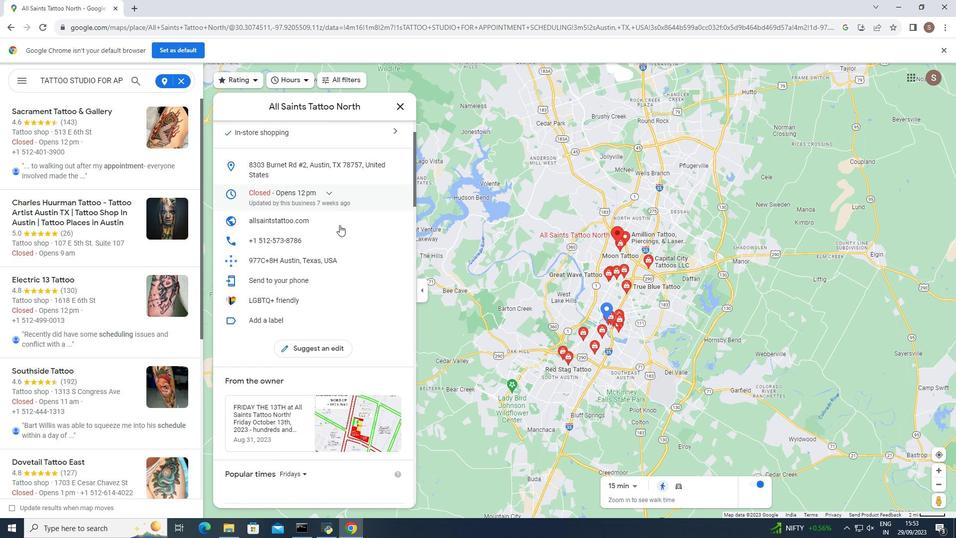 
Action: Mouse moved to (344, 223)
Screenshot: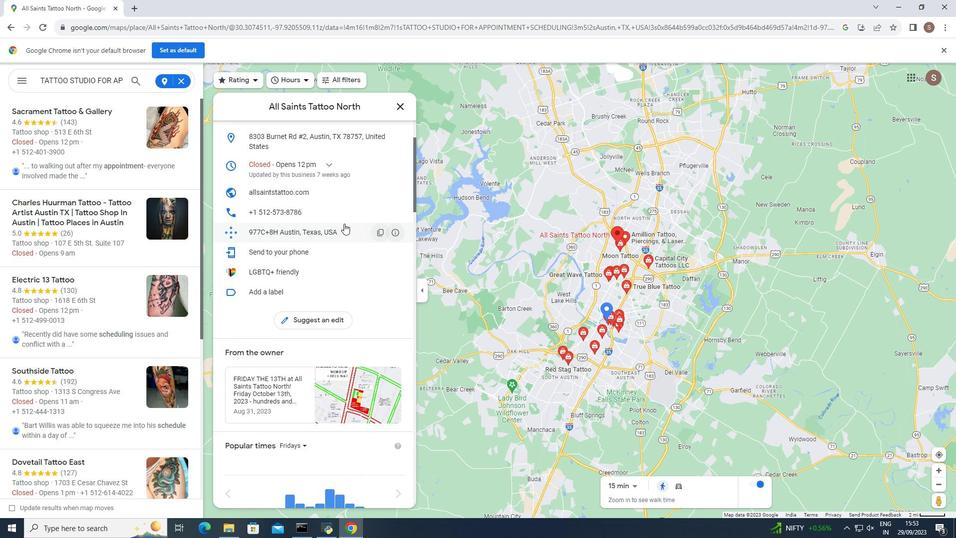 
Action: Mouse scrolled (344, 223) with delta (0, 0)
Screenshot: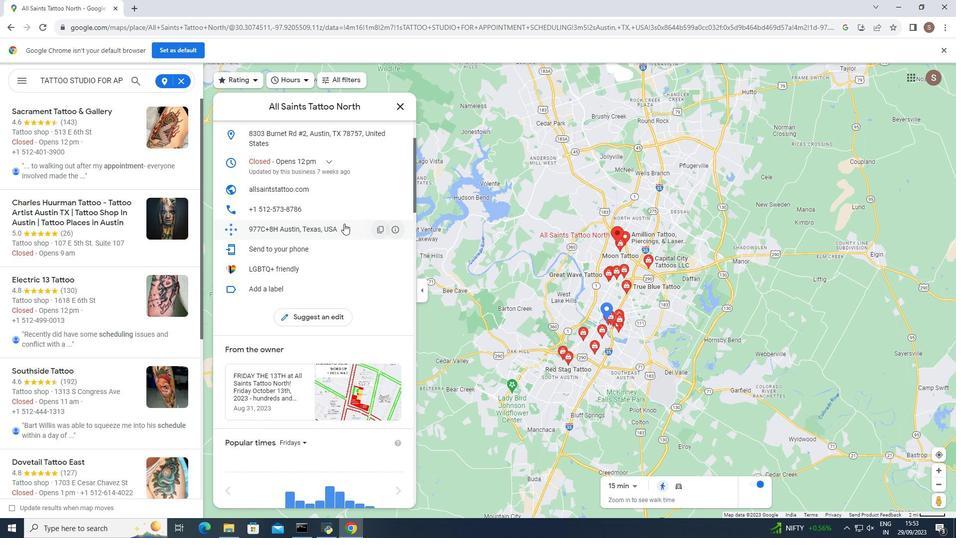
Action: Mouse scrolled (344, 223) with delta (0, 0)
Screenshot: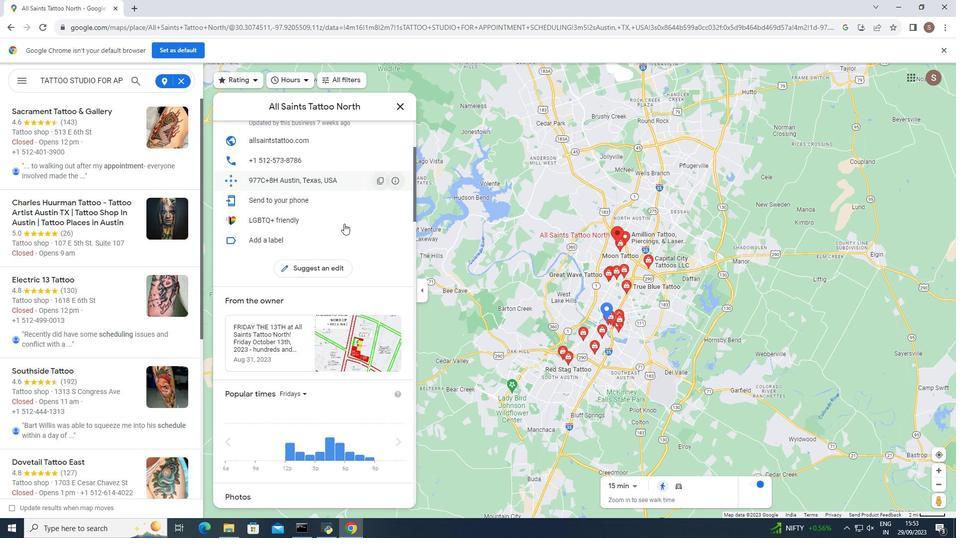 
Action: Mouse moved to (345, 222)
Screenshot: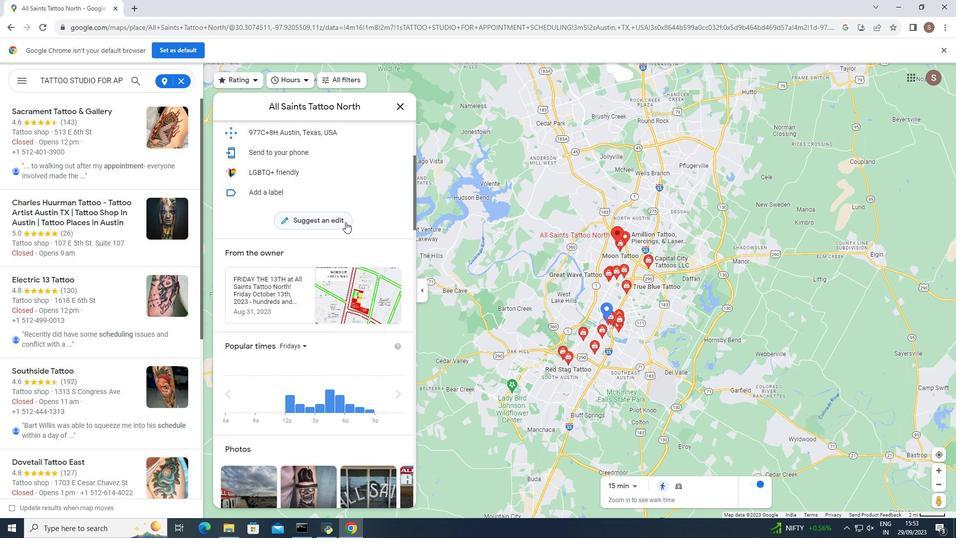 
Action: Mouse scrolled (345, 221) with delta (0, 0)
Screenshot: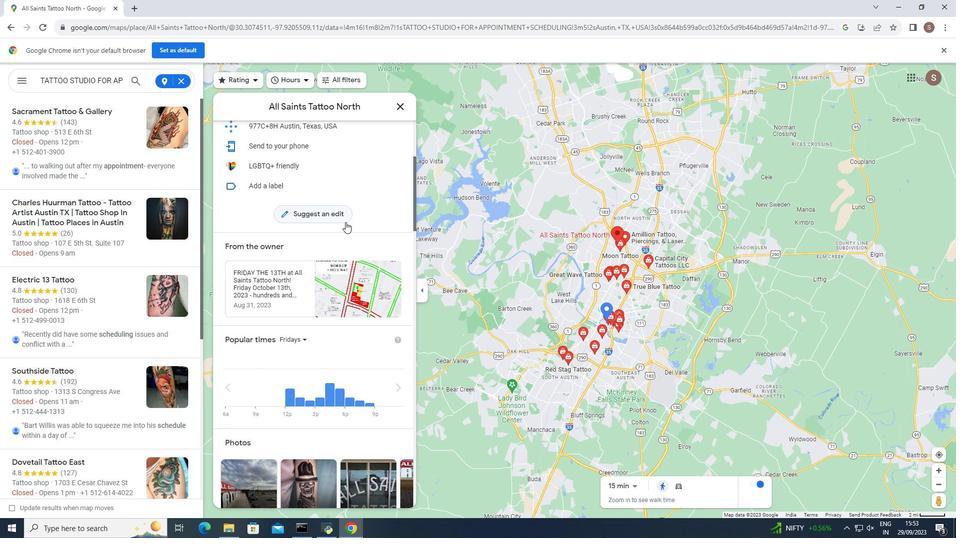 
Action: Mouse scrolled (345, 221) with delta (0, 0)
Screenshot: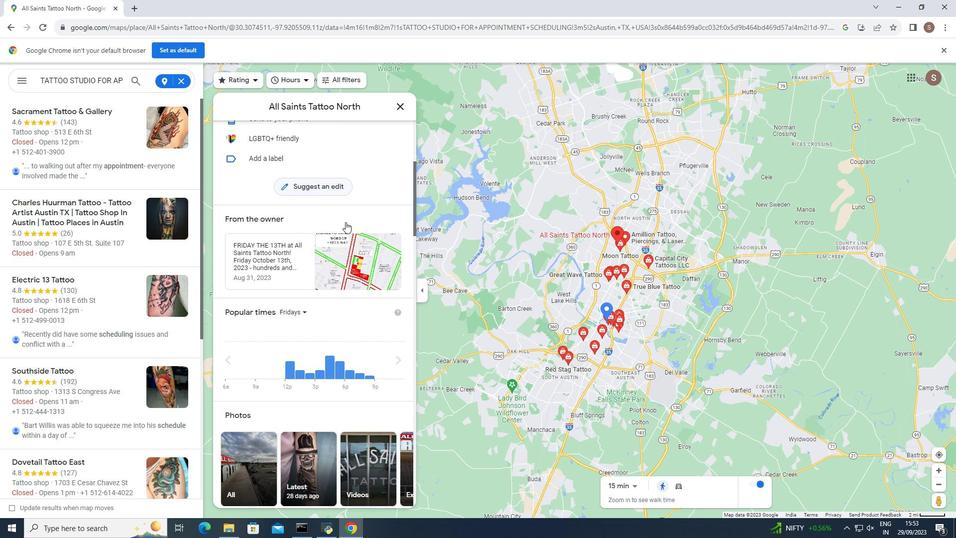 
Action: Mouse moved to (346, 221)
Screenshot: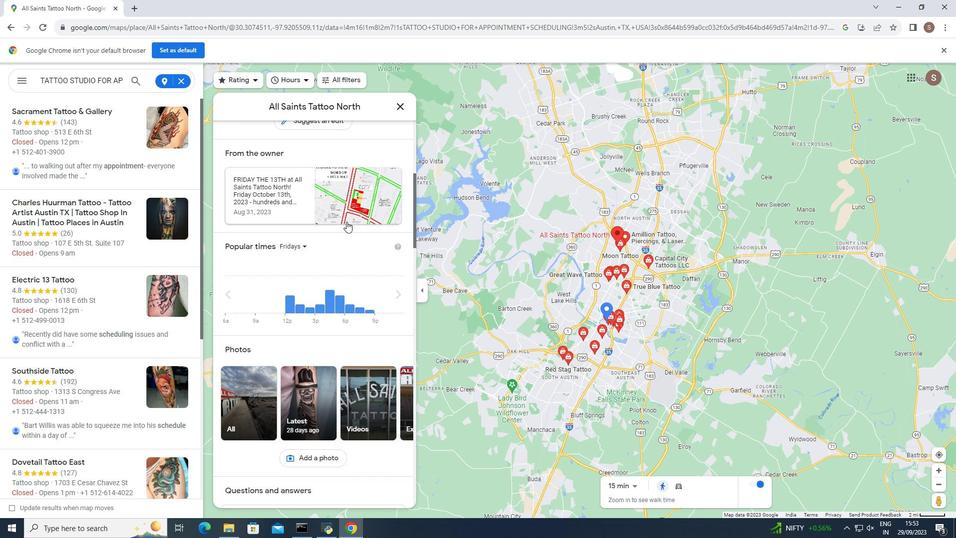 
Action: Mouse scrolled (346, 221) with delta (0, 0)
Screenshot: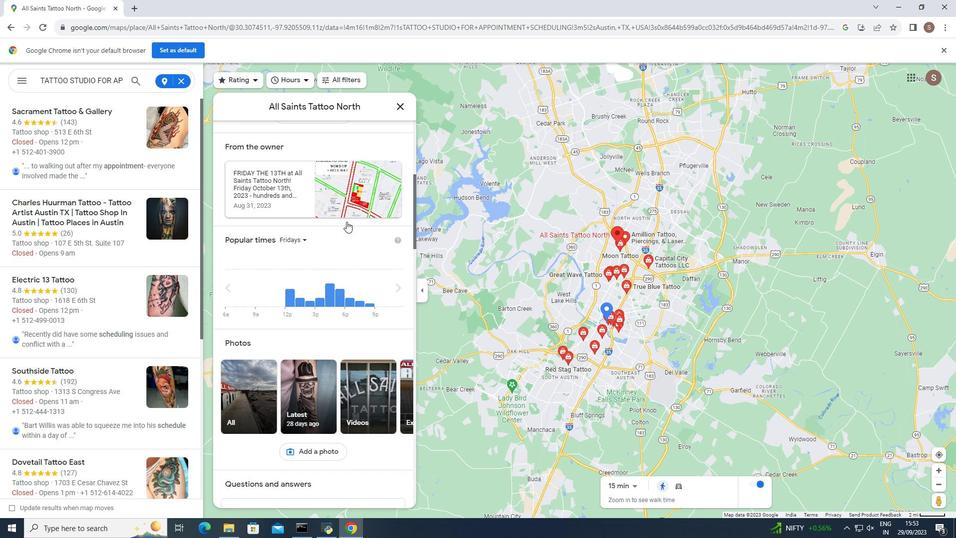 
Action: Mouse scrolled (346, 221) with delta (0, 0)
Screenshot: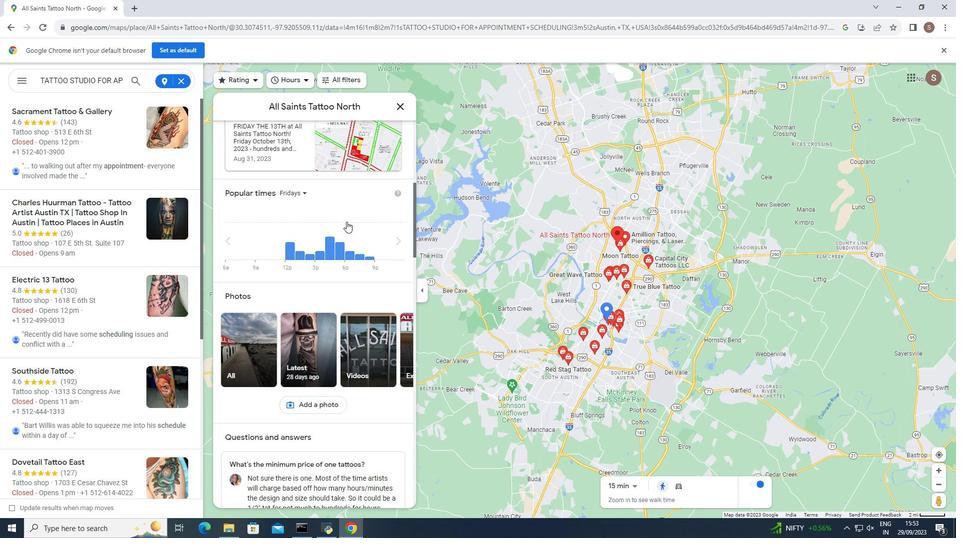 
Action: Mouse moved to (352, 215)
Screenshot: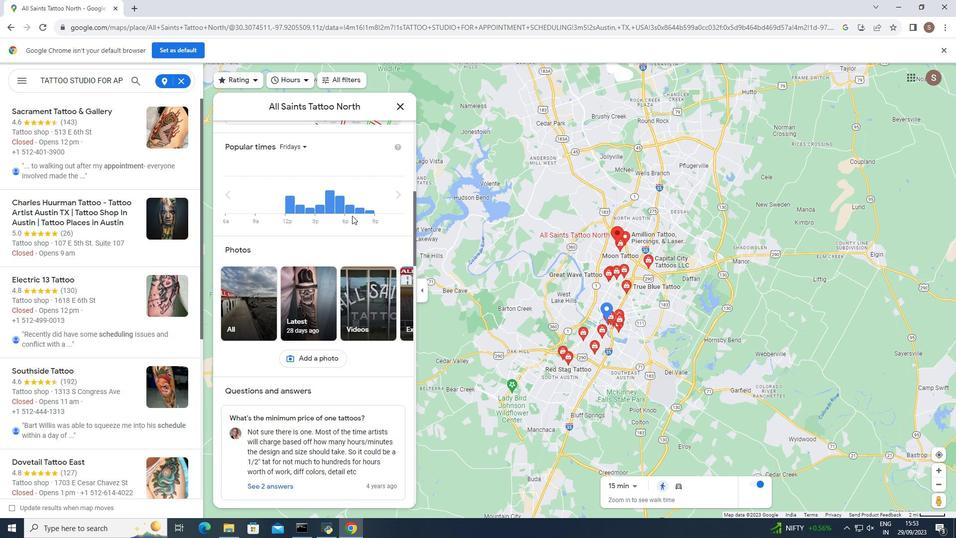 
Action: Mouse scrolled (352, 215) with delta (0, 0)
Screenshot: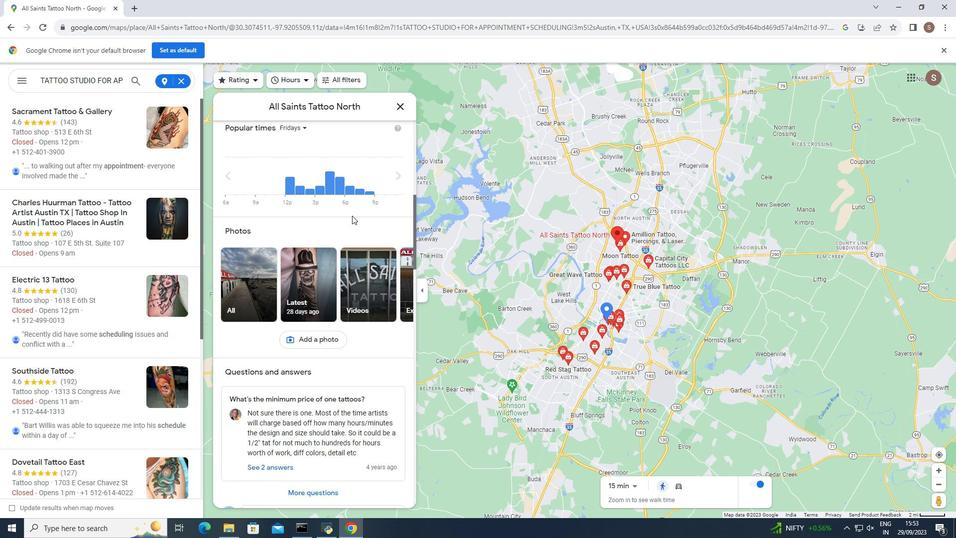 
Action: Mouse scrolled (352, 215) with delta (0, 0)
Screenshot: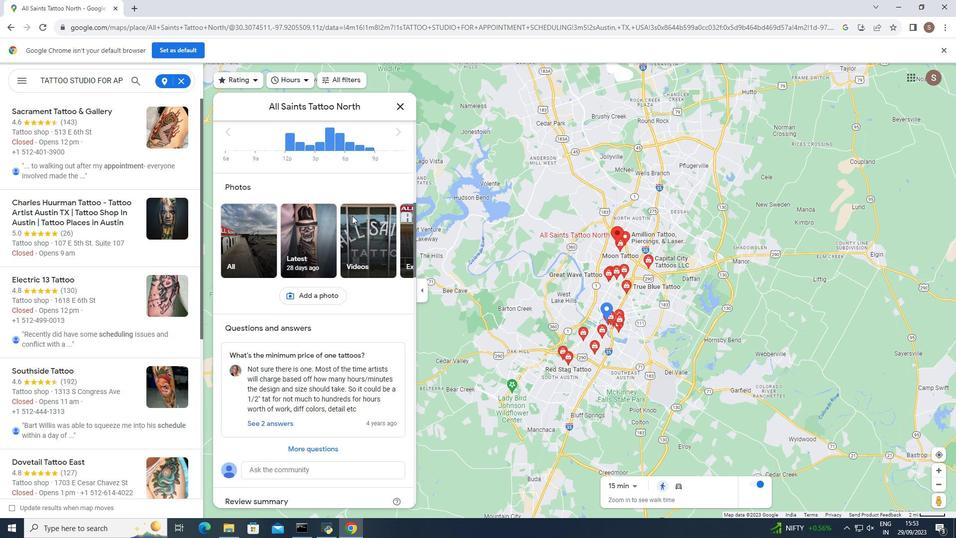 
Action: Mouse moved to (356, 211)
Screenshot: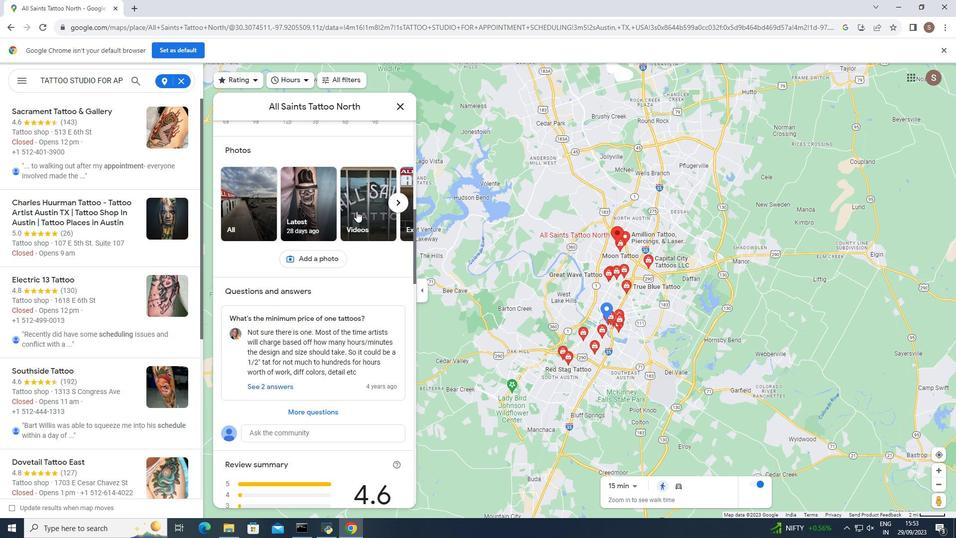 
Action: Mouse scrolled (356, 210) with delta (0, 0)
Screenshot: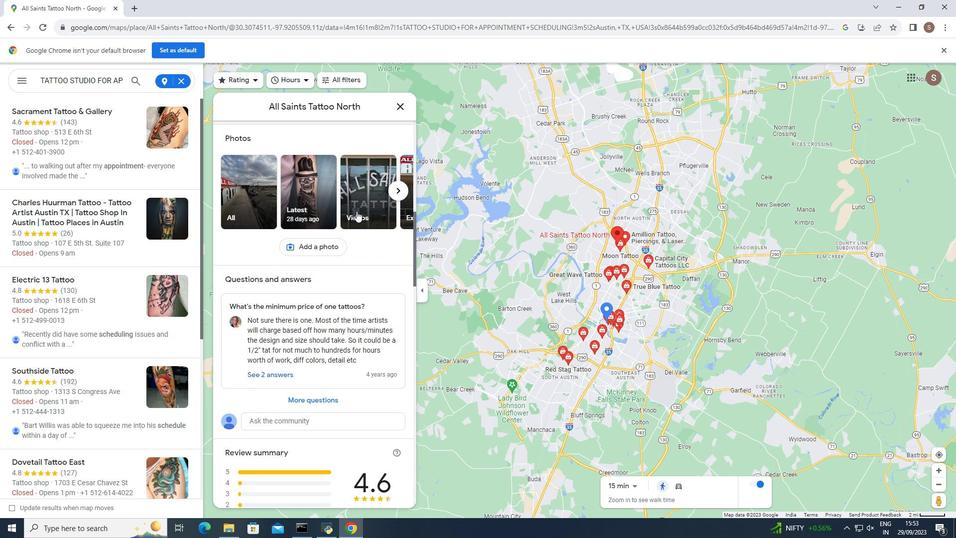 
Action: Mouse scrolled (356, 210) with delta (0, 0)
Screenshot: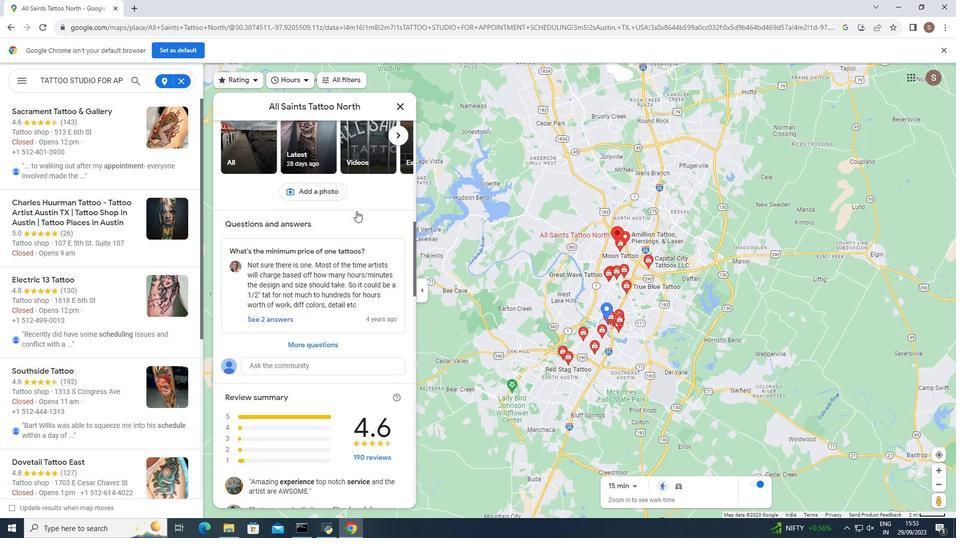 
Action: Mouse moved to (359, 208)
Screenshot: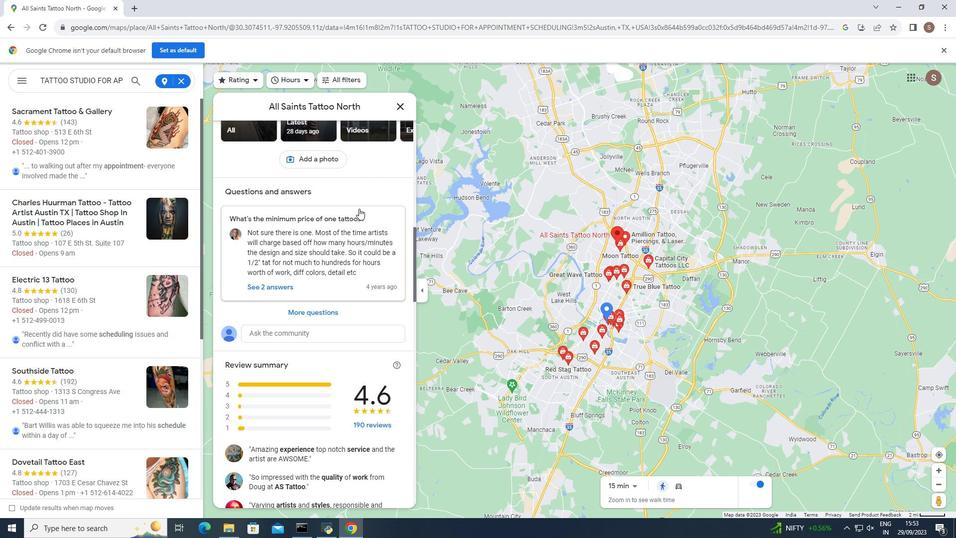 
Action: Mouse scrolled (359, 208) with delta (0, 0)
Screenshot: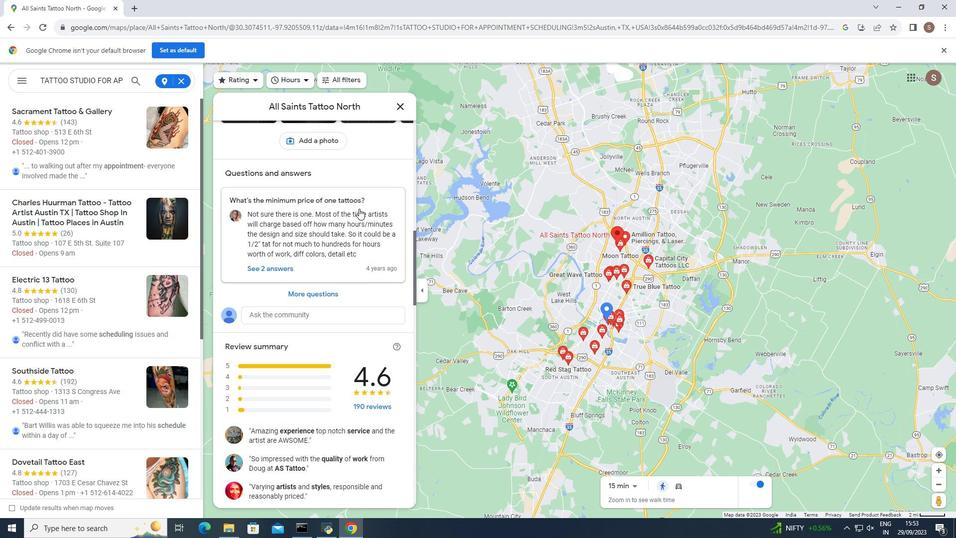 
Action: Mouse scrolled (359, 208) with delta (0, 0)
Screenshot: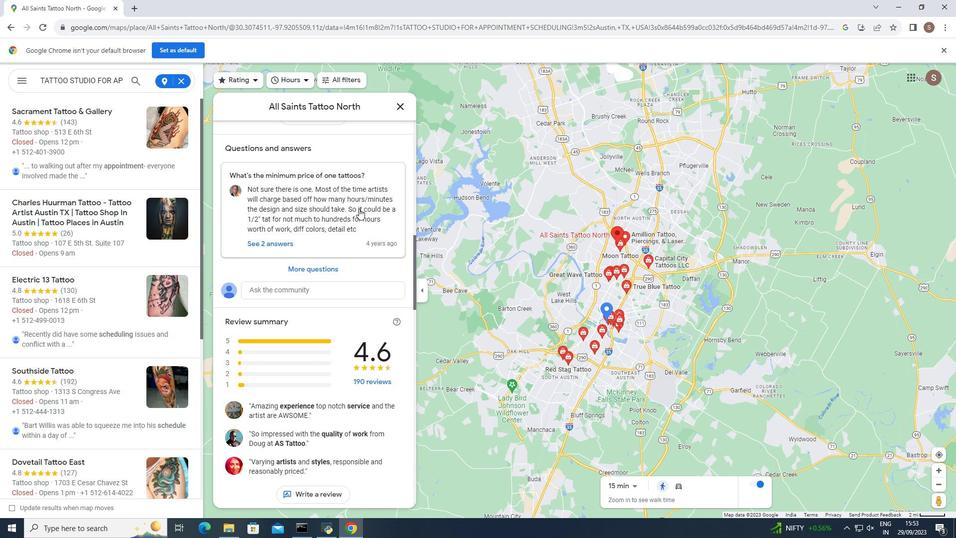 
Action: Mouse scrolled (359, 208) with delta (0, 0)
Screenshot: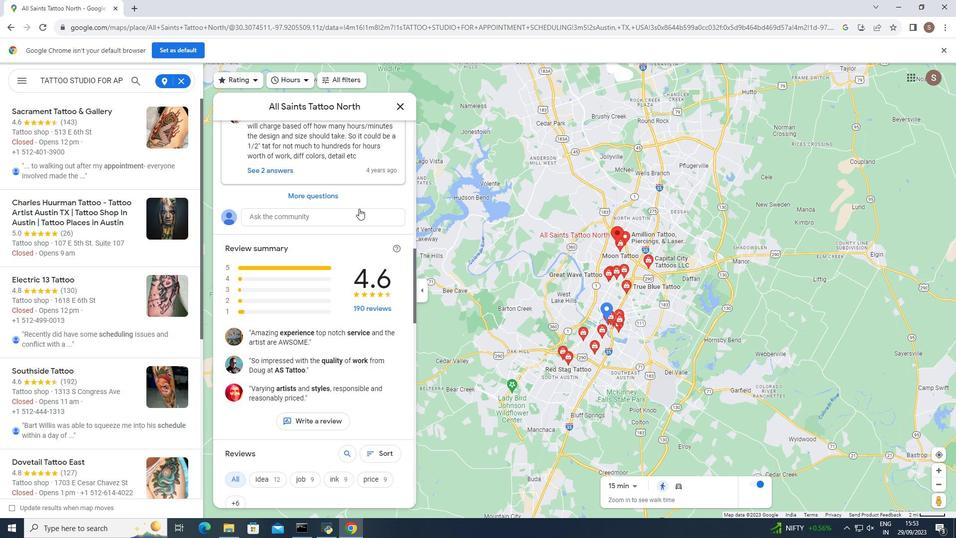 
Action: Mouse scrolled (359, 208) with delta (0, 0)
Screenshot: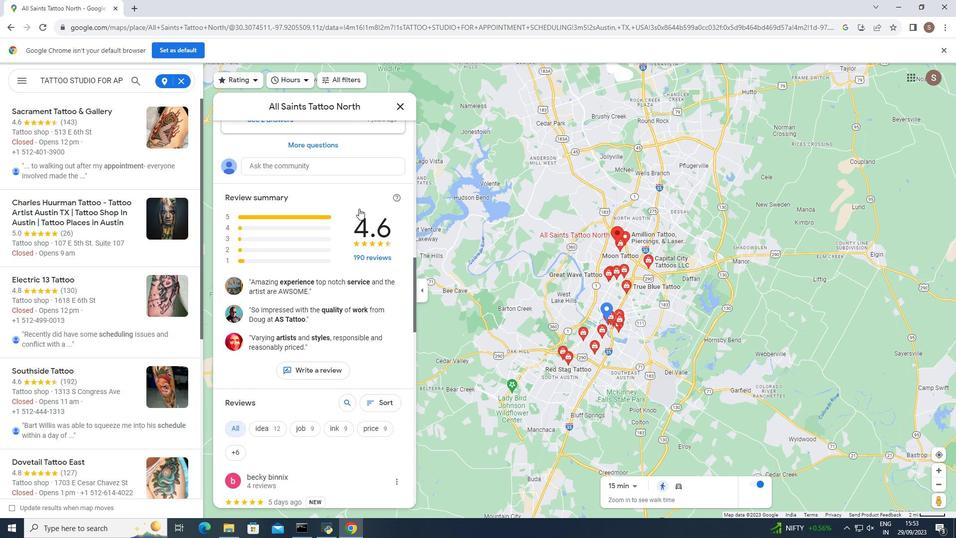 
Action: Mouse scrolled (359, 208) with delta (0, 0)
Screenshot: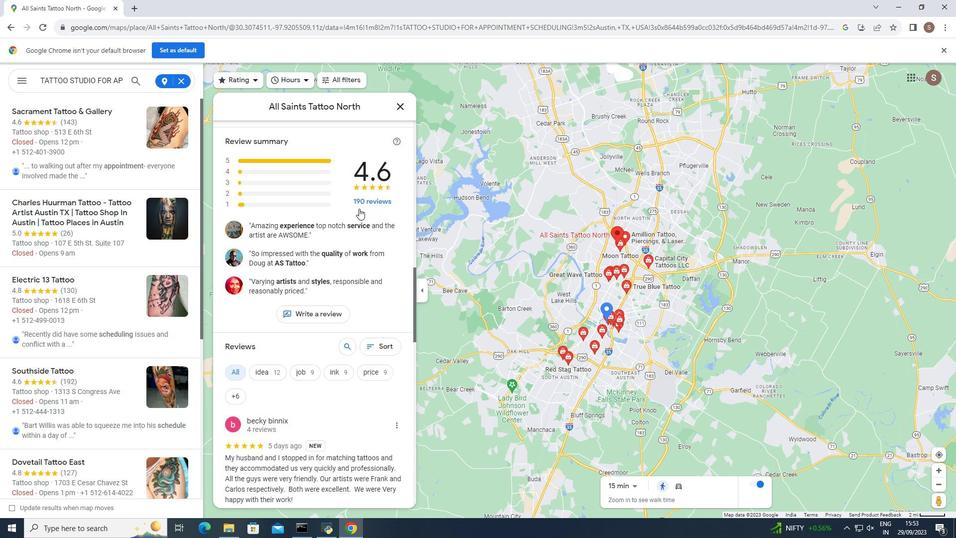 
Action: Mouse scrolled (359, 208) with delta (0, 0)
Screenshot: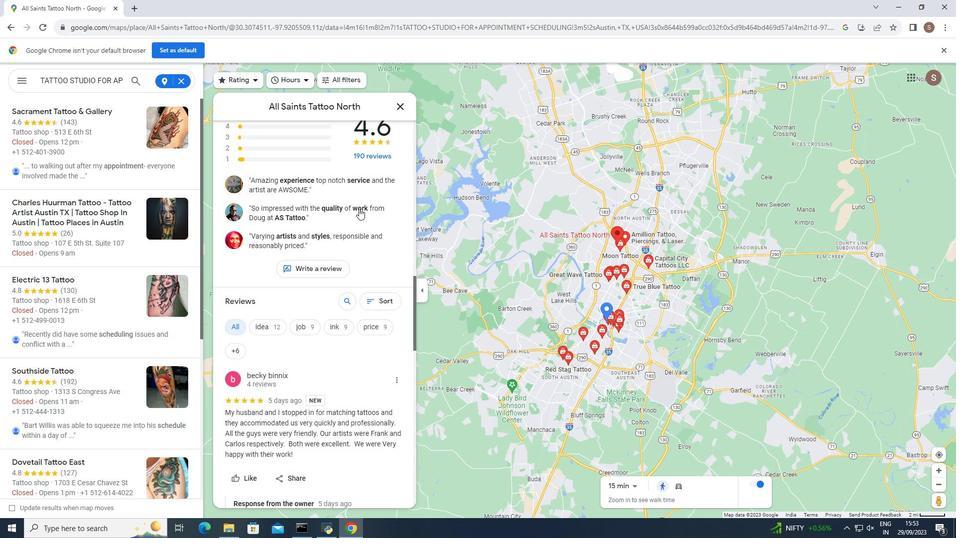 
Action: Mouse moved to (360, 204)
Screenshot: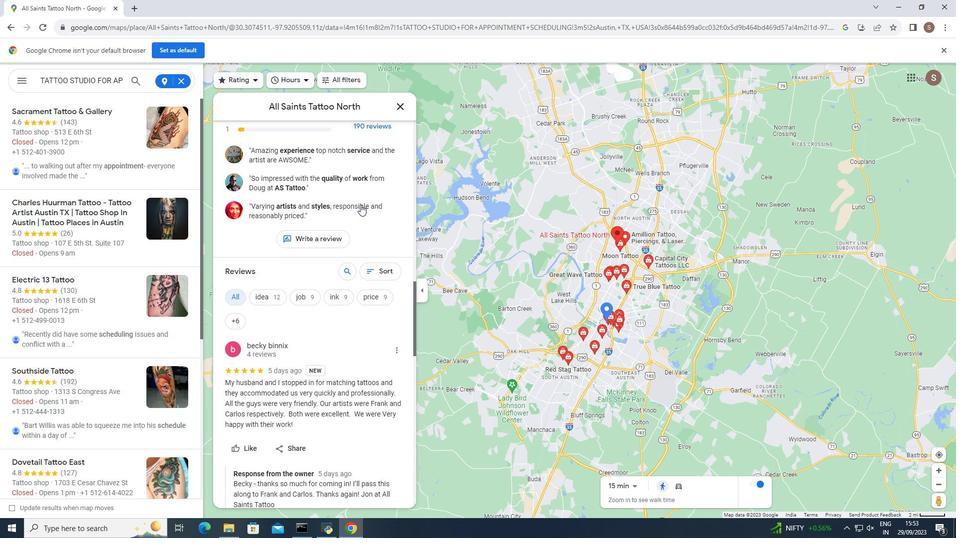 
Action: Mouse scrolled (360, 204) with delta (0, 0)
Screenshot: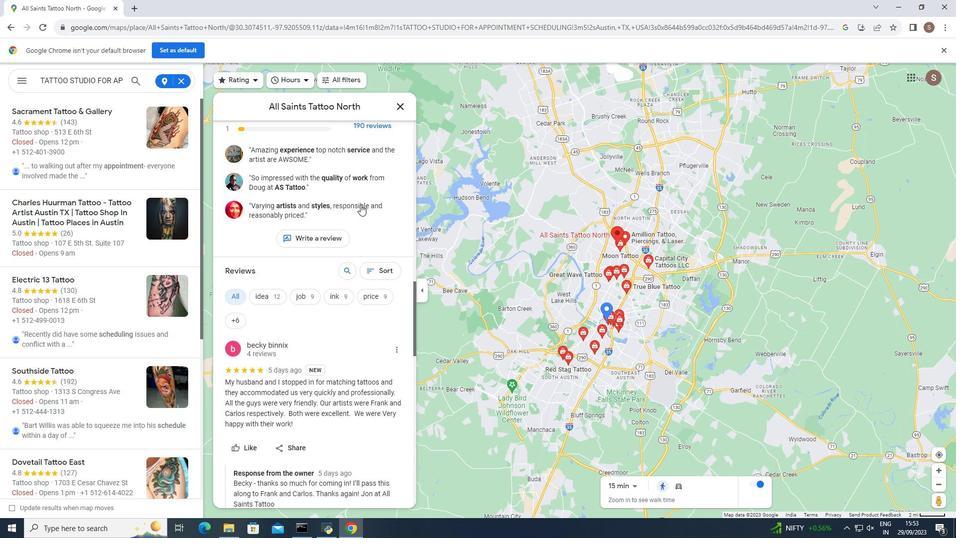 
Action: Mouse scrolled (360, 204) with delta (0, 0)
Screenshot: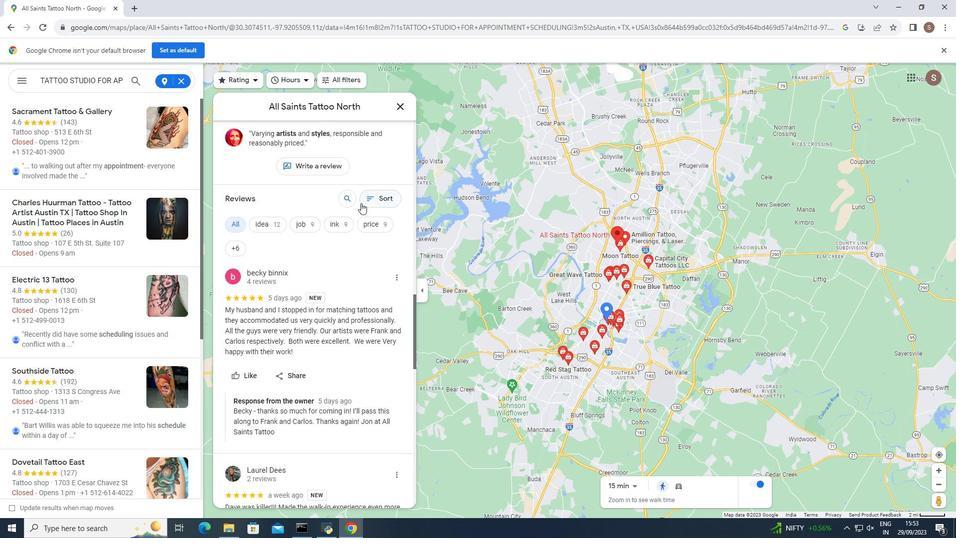 
Action: Mouse moved to (361, 203)
Screenshot: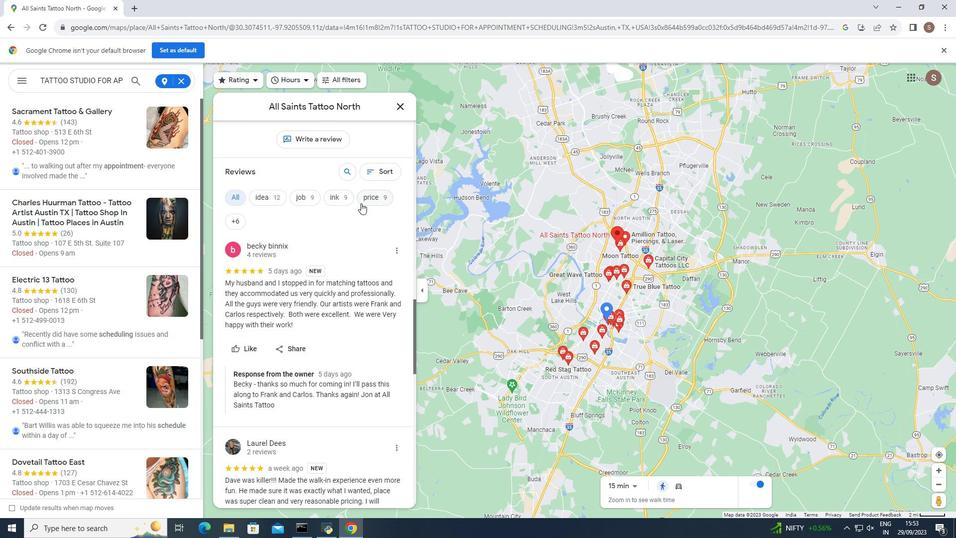 
Action: Mouse scrolled (361, 202) with delta (0, 0)
Screenshot: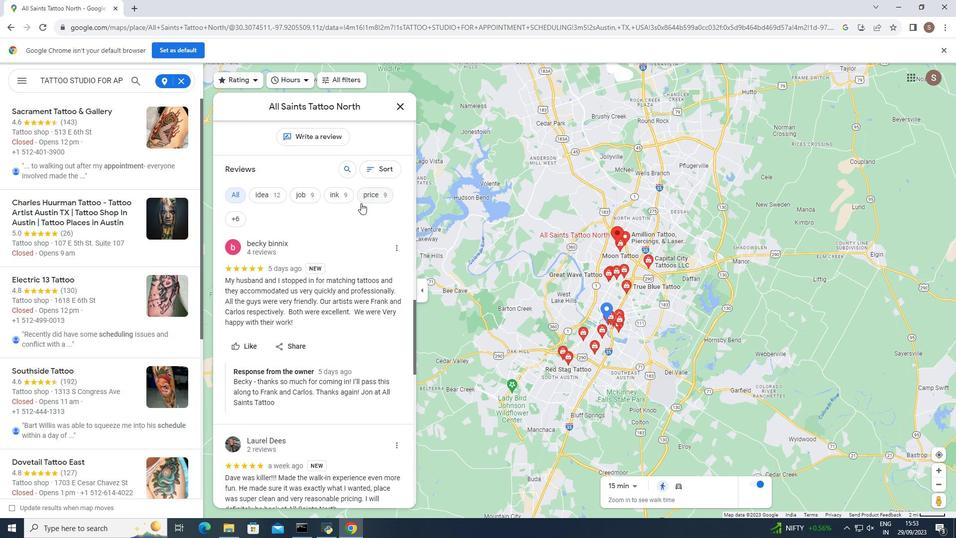 
Action: Mouse moved to (397, 104)
Screenshot: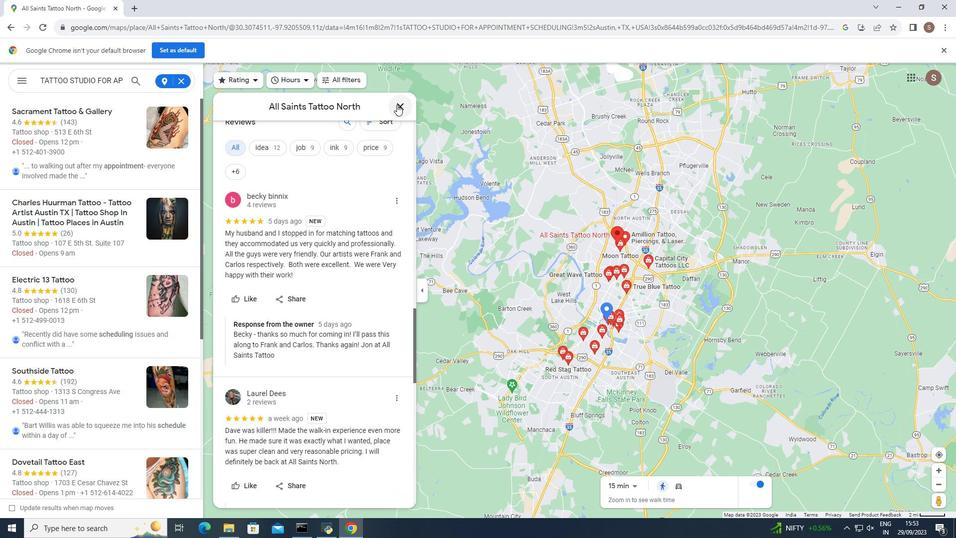
Action: Mouse pressed left at (397, 104)
Screenshot: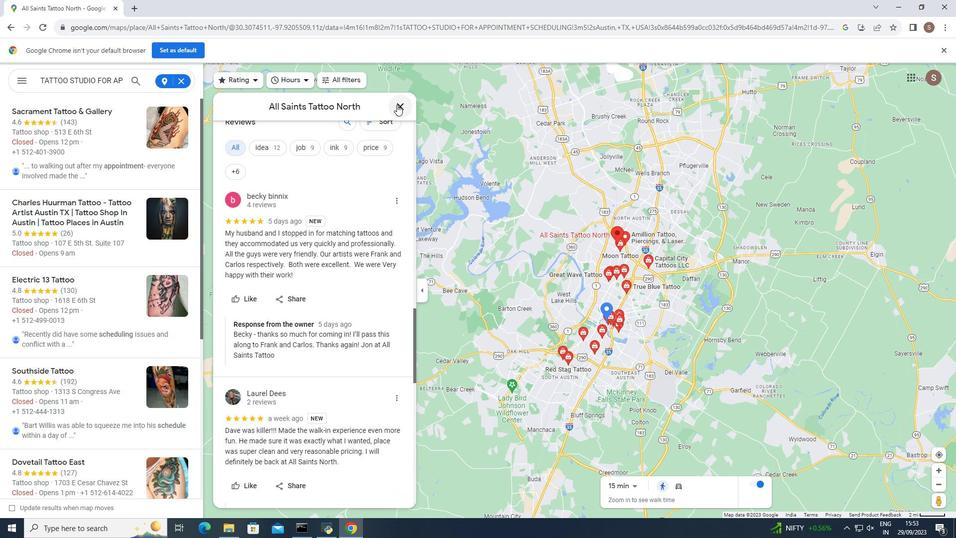 
Action: Mouse moved to (568, 359)
Screenshot: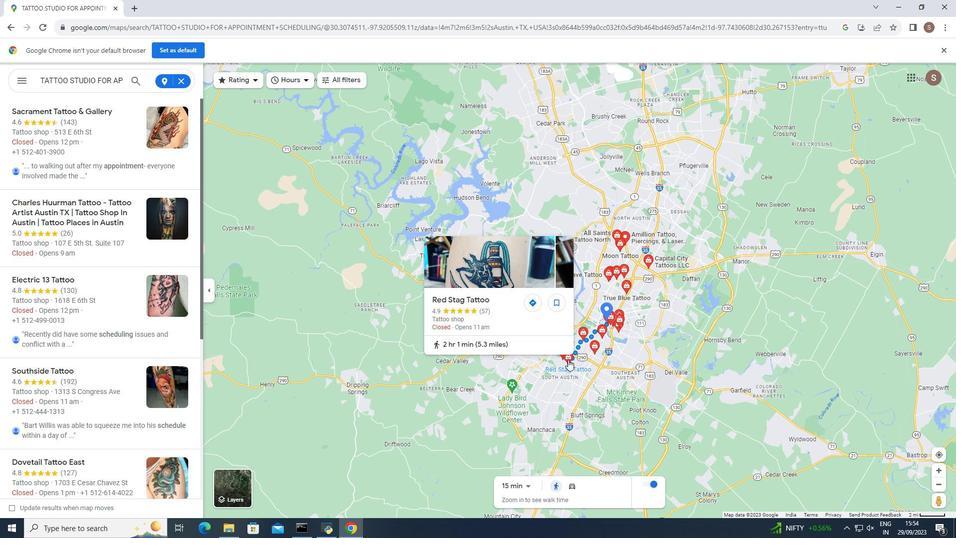 
Action: Mouse pressed left at (568, 359)
Screenshot: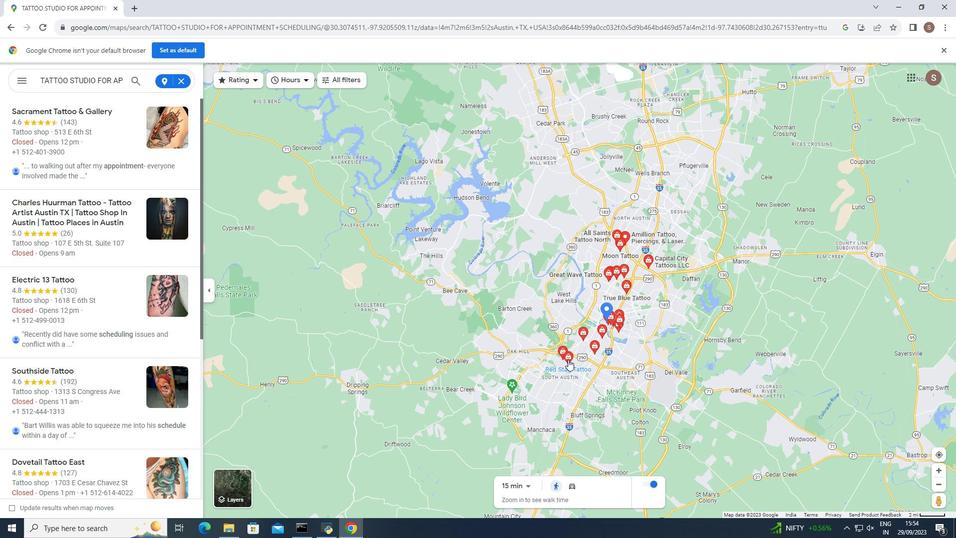 
Action: Mouse moved to (576, 353)
Screenshot: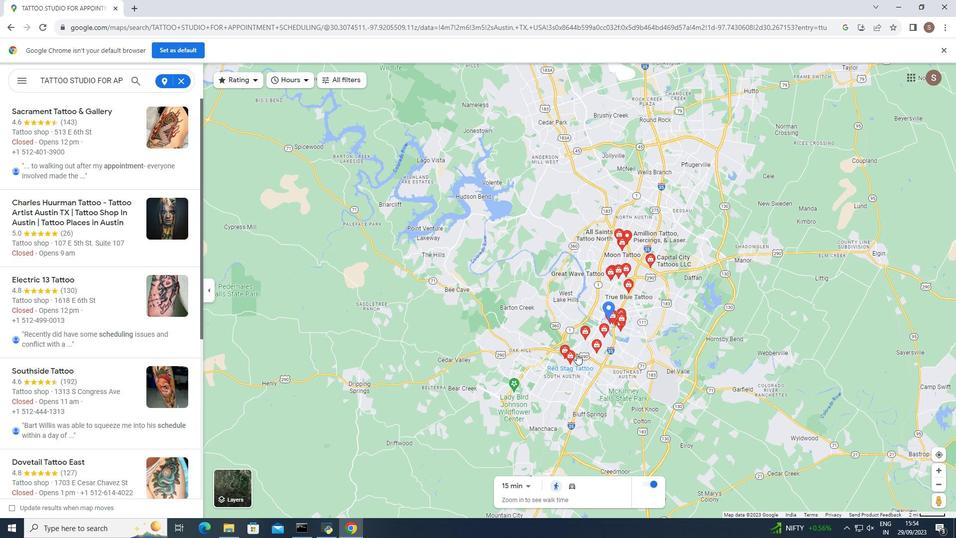 
Action: Mouse pressed left at (576, 353)
Screenshot: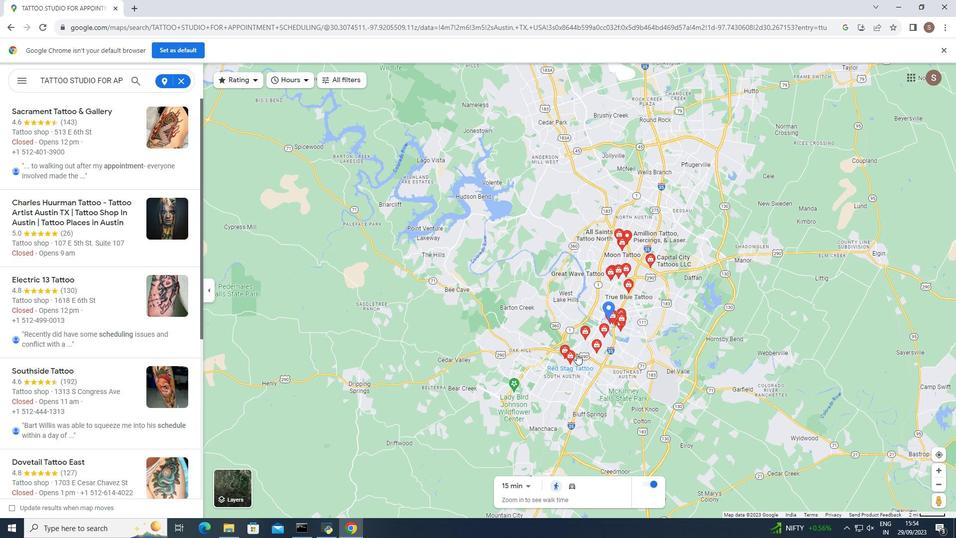 
Action: Mouse moved to (607, 323)
Screenshot: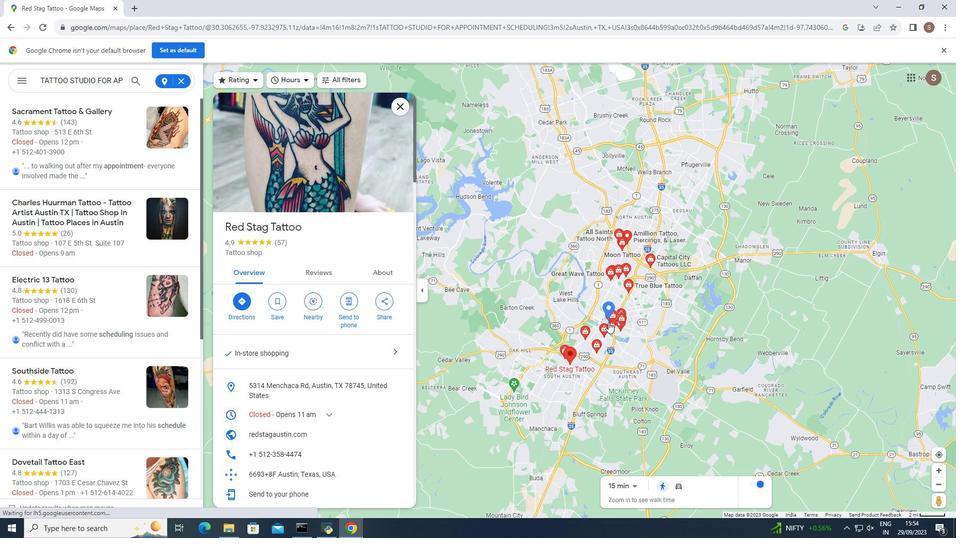 
Action: Mouse pressed left at (607, 323)
Screenshot: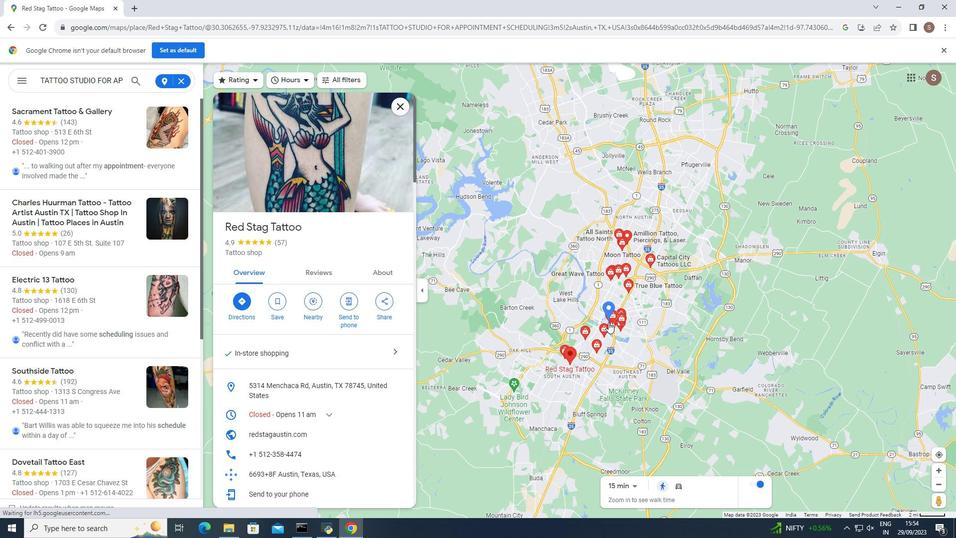 
Action: Mouse moved to (604, 327)
Screenshot: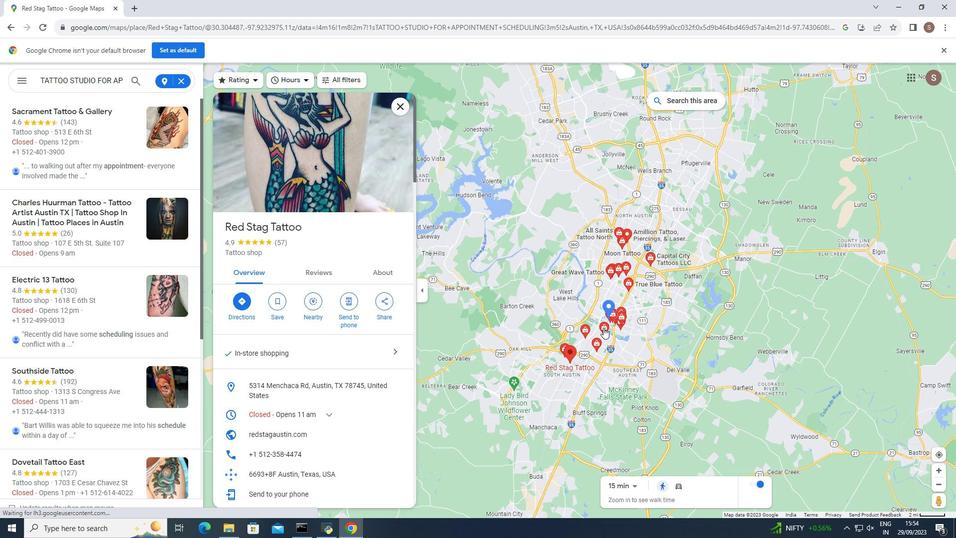 
Action: Mouse pressed left at (604, 327)
Screenshot: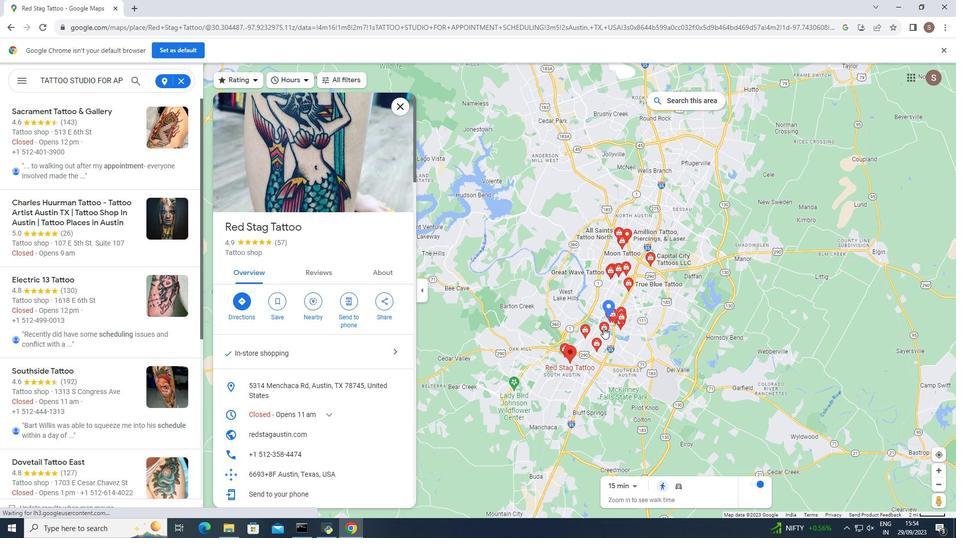 
Action: Mouse moved to (628, 270)
Screenshot: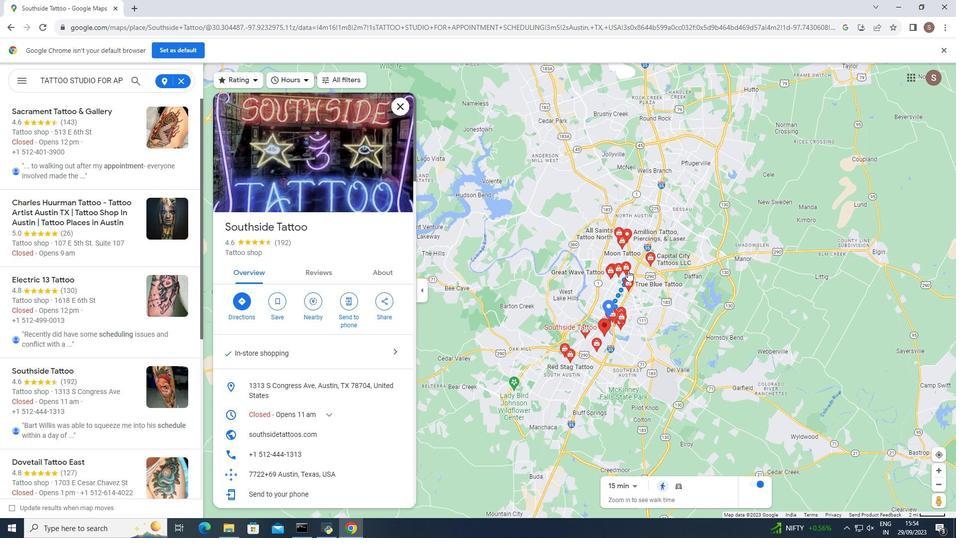 
Action: Mouse pressed left at (628, 270)
Screenshot: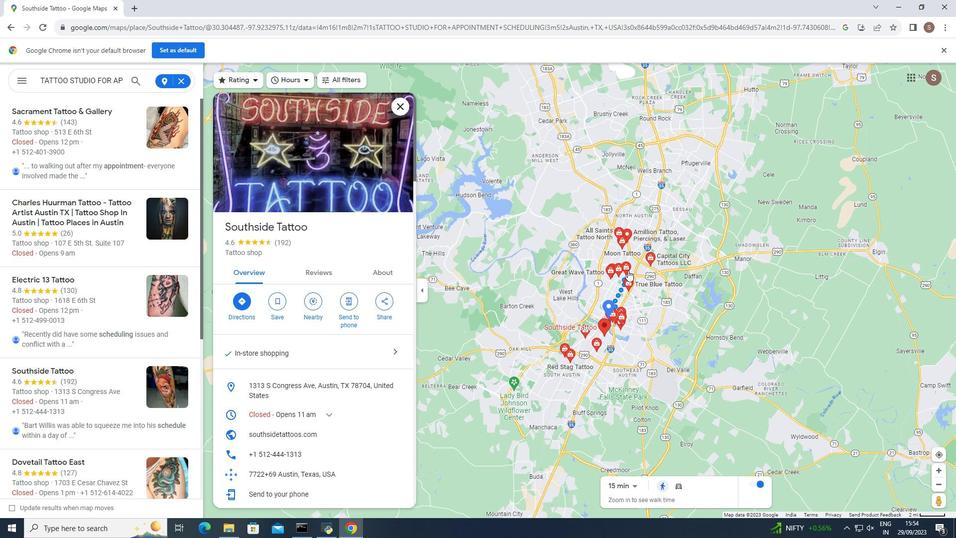 
Action: Mouse moved to (631, 262)
Screenshot: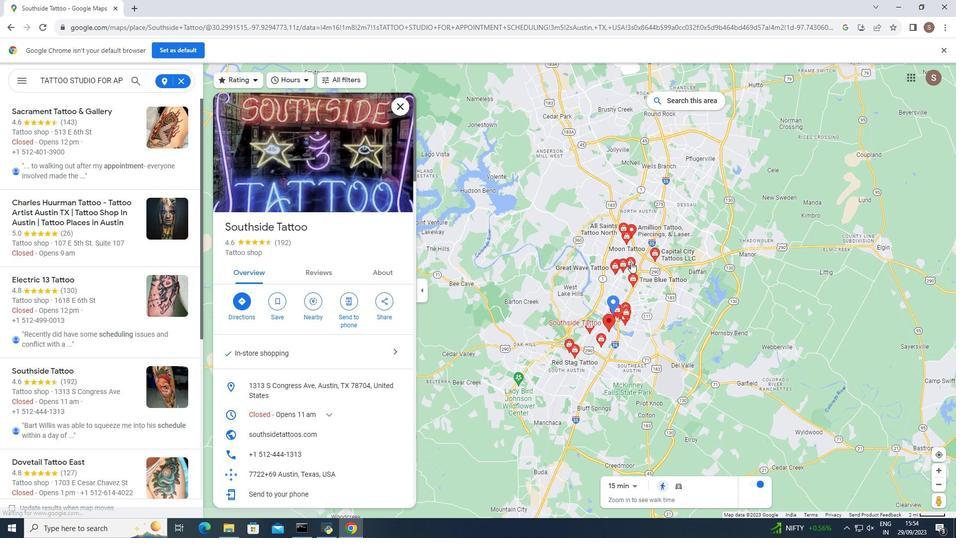 
Action: Mouse pressed left at (631, 262)
Screenshot: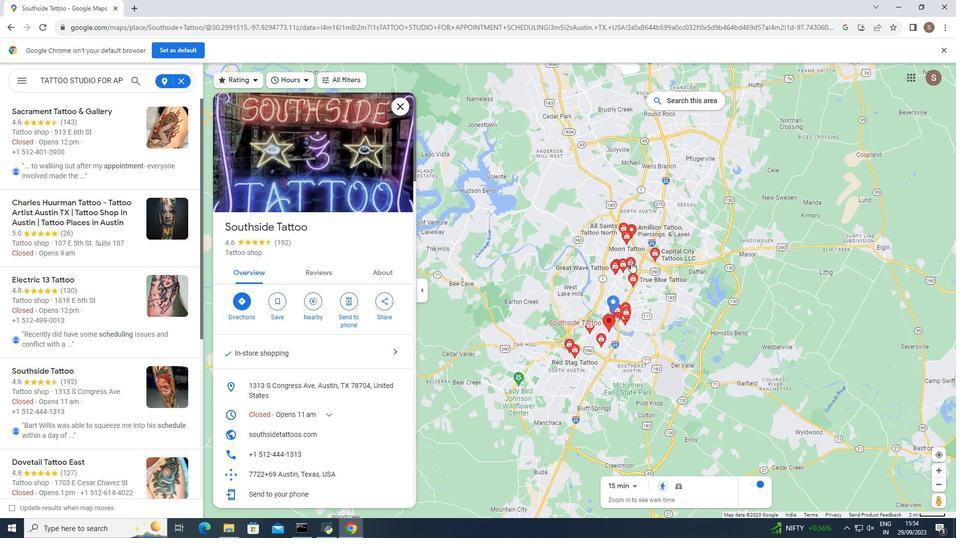 
Action: Mouse moved to (630, 264)
Screenshot: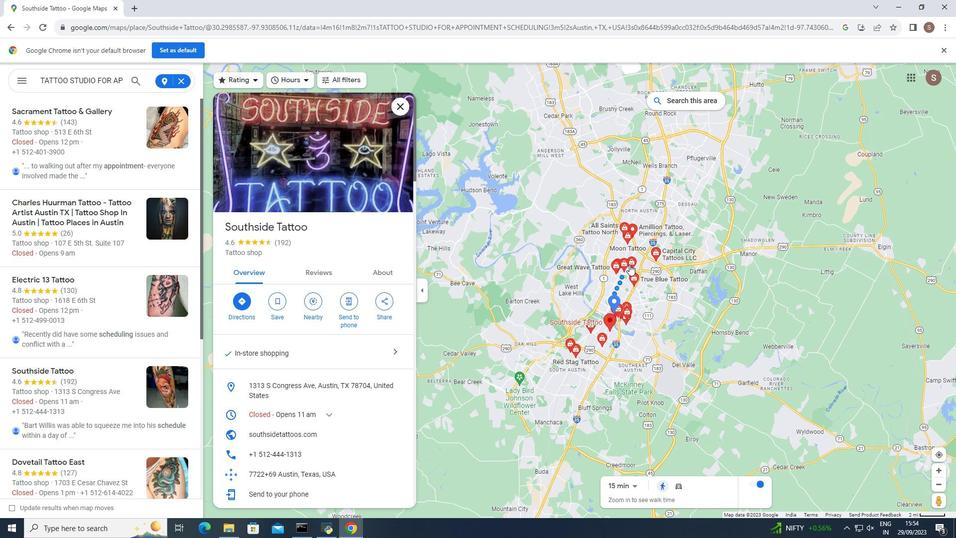 
Action: Mouse pressed left at (630, 264)
Screenshot: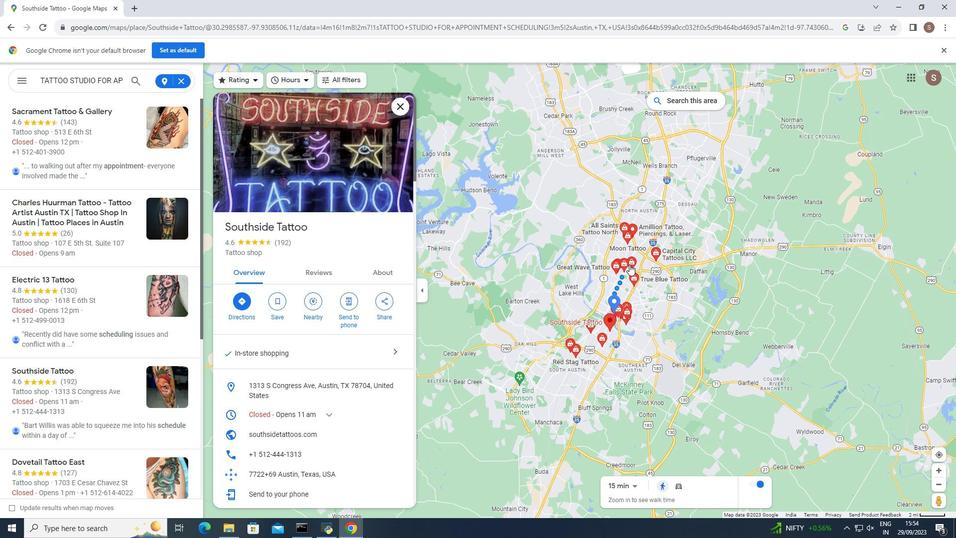
Action: Mouse moved to (635, 260)
Screenshot: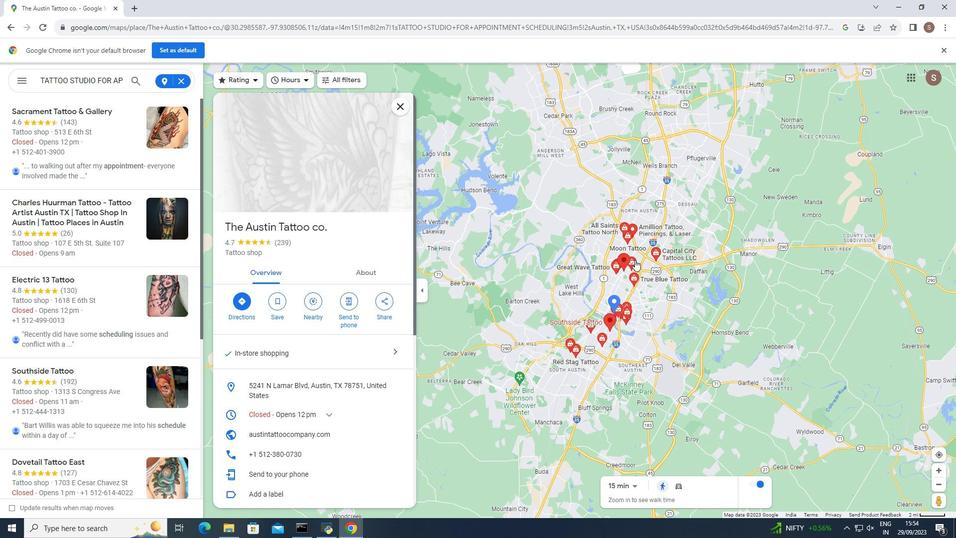 
Action: Mouse pressed left at (635, 260)
Screenshot: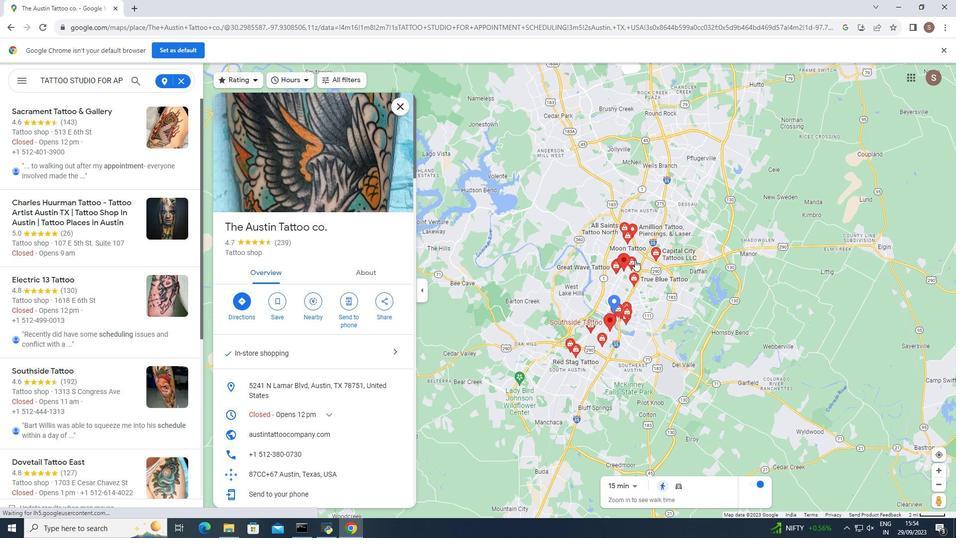 
Action: Mouse moved to (653, 255)
Screenshot: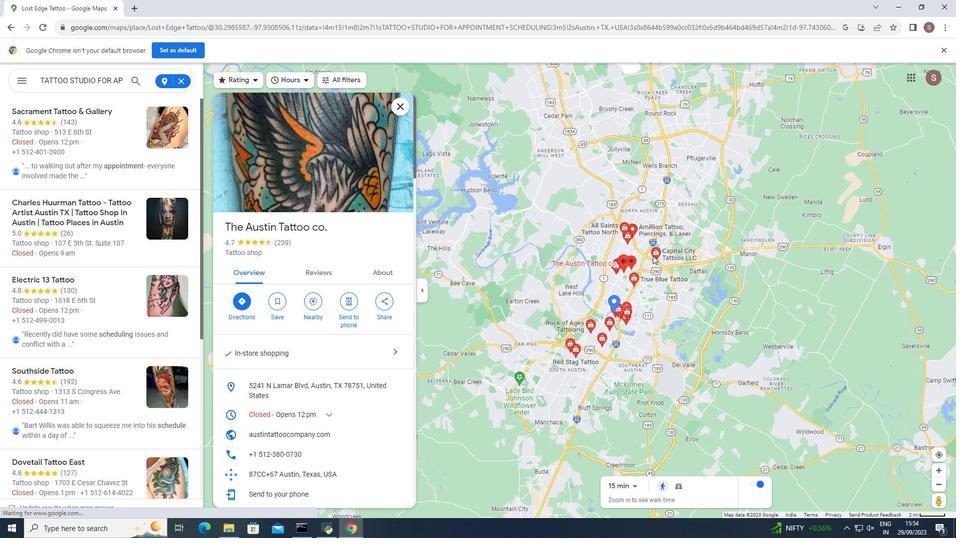 
Action: Mouse pressed left at (653, 255)
Screenshot: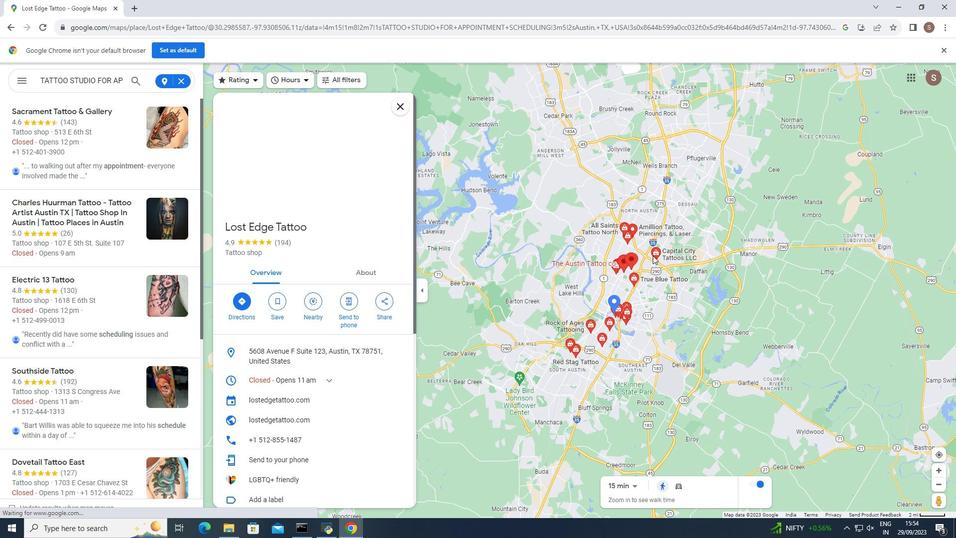 
Action: Mouse moved to (245, 339)
Screenshot: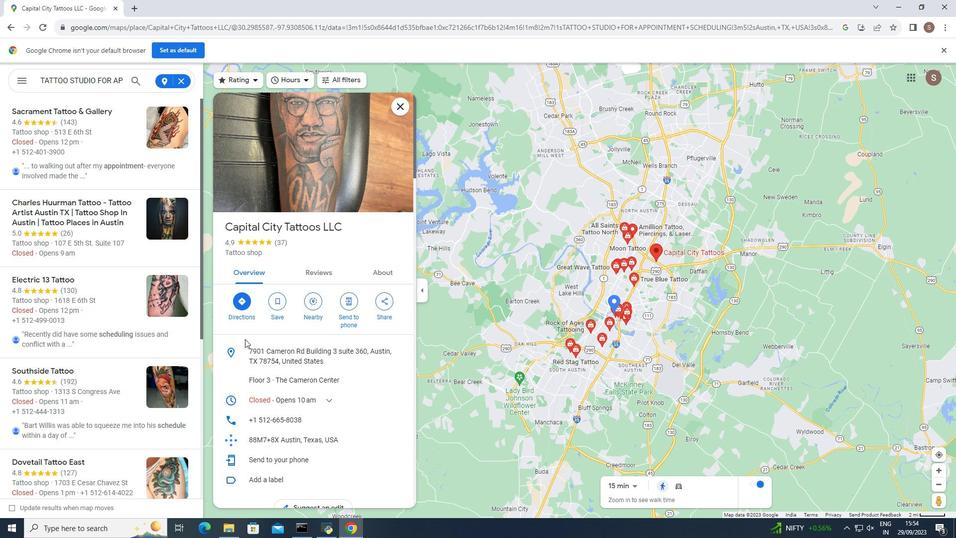 
Action: Mouse scrolled (245, 338) with delta (0, 0)
Screenshot: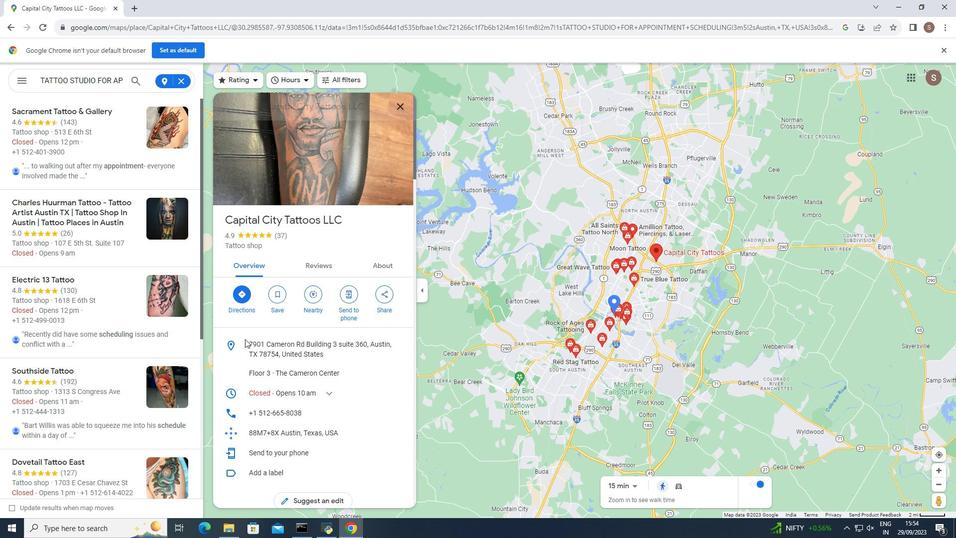 
Action: Mouse scrolled (245, 338) with delta (0, 0)
Screenshot: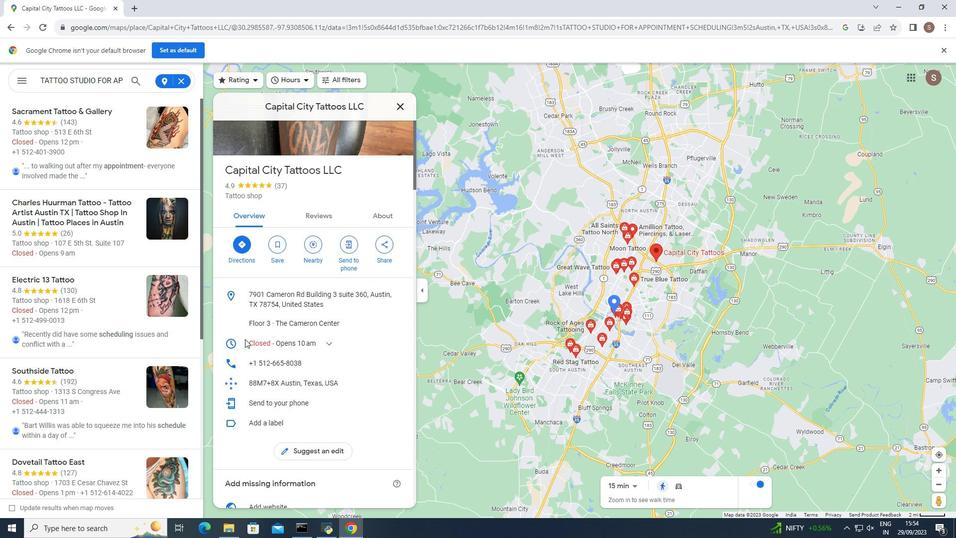 
Action: Mouse scrolled (245, 338) with delta (0, 0)
Screenshot: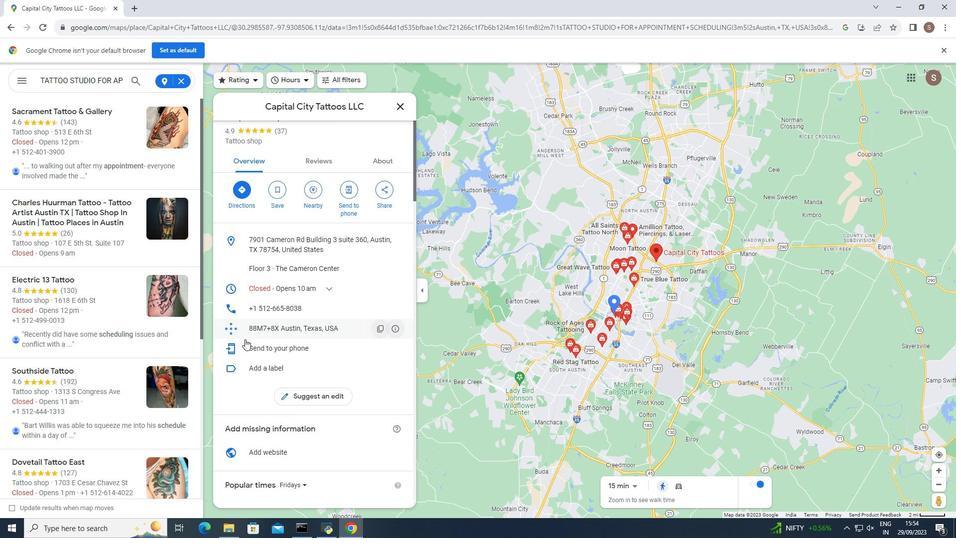 
Action: Mouse scrolled (245, 338) with delta (0, 0)
Screenshot: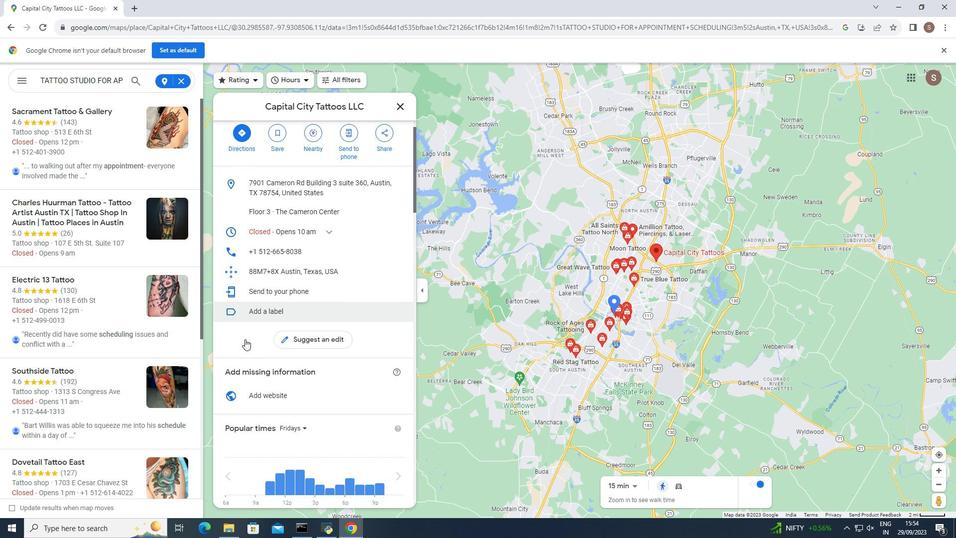 
Action: Mouse moved to (245, 339)
Screenshot: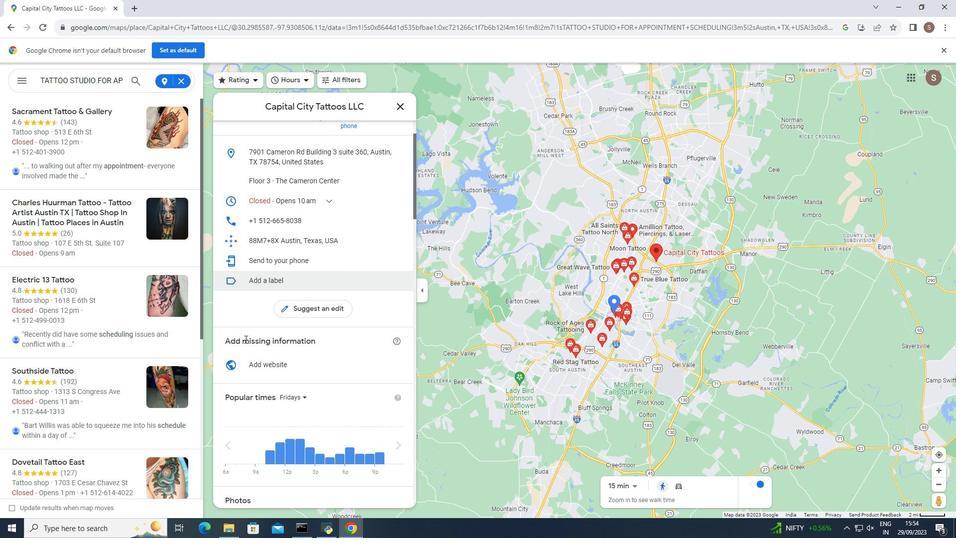 
Action: Mouse scrolled (245, 338) with delta (0, 0)
Screenshot: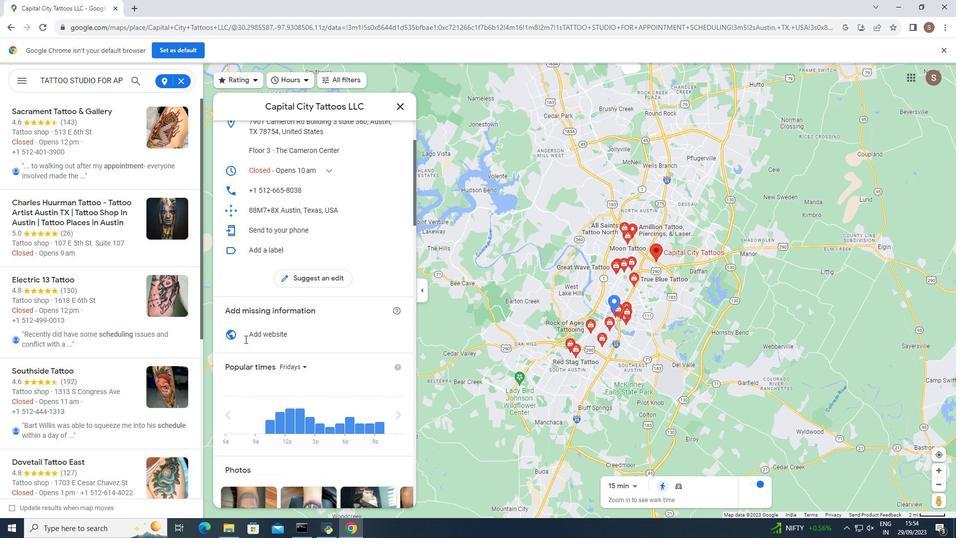 
Action: Mouse scrolled (245, 338) with delta (0, 0)
Screenshot: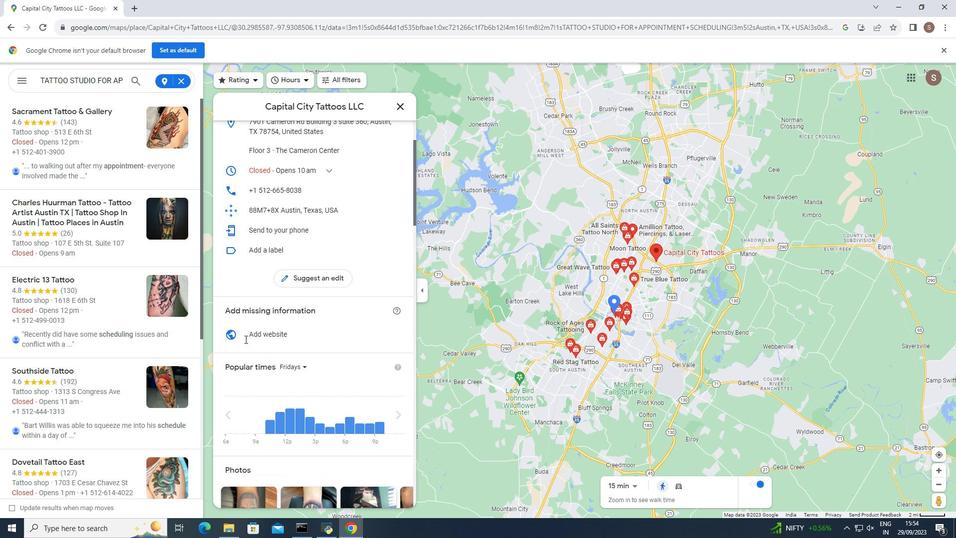 
Action: Mouse scrolled (245, 338) with delta (0, 0)
Screenshot: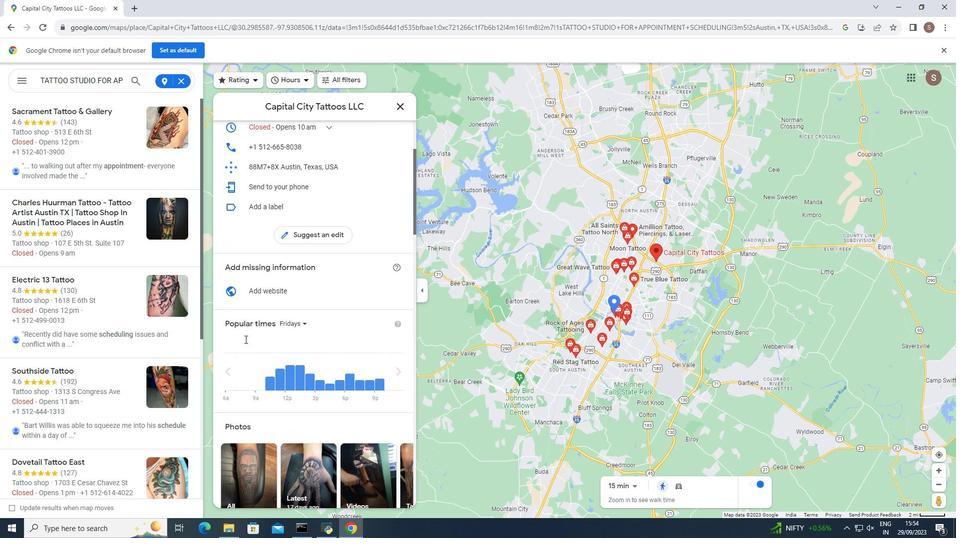 
Action: Mouse scrolled (245, 338) with delta (0, 0)
Screenshot: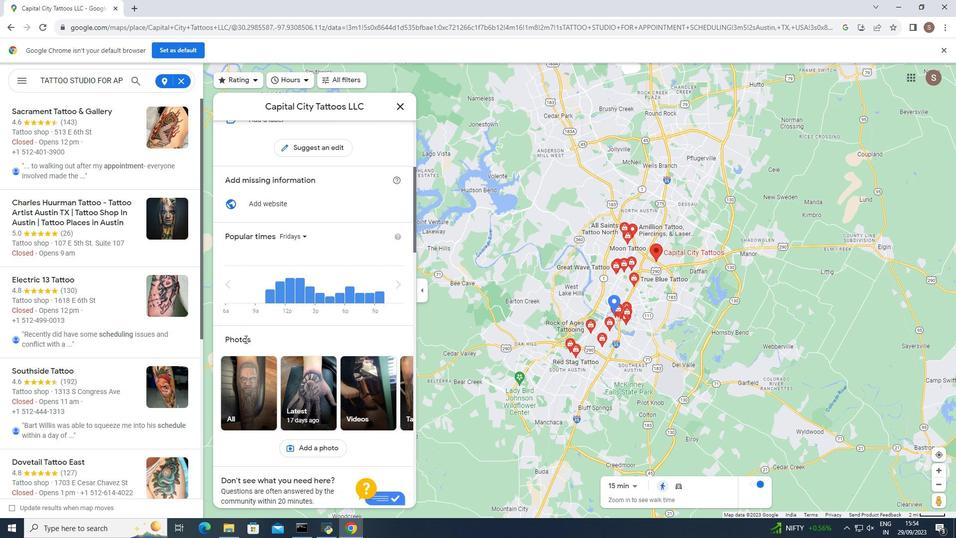 
Action: Mouse scrolled (245, 338) with delta (0, 0)
Screenshot: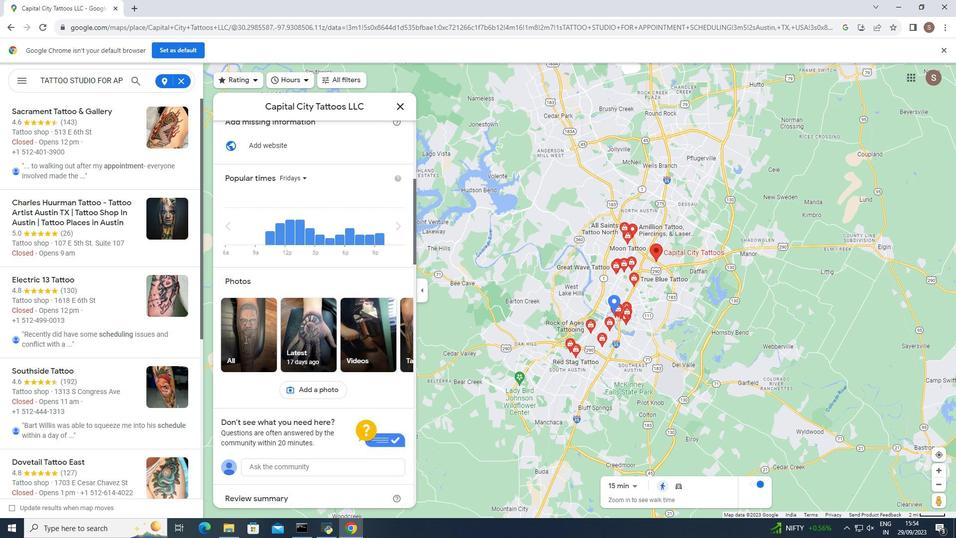
Action: Mouse scrolled (245, 338) with delta (0, 0)
Screenshot: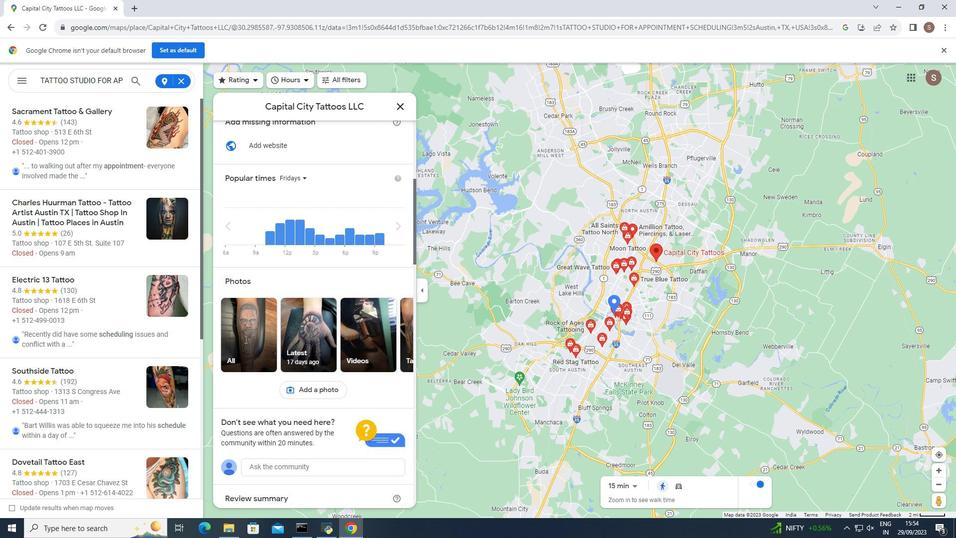 
Action: Mouse moved to (401, 105)
Screenshot: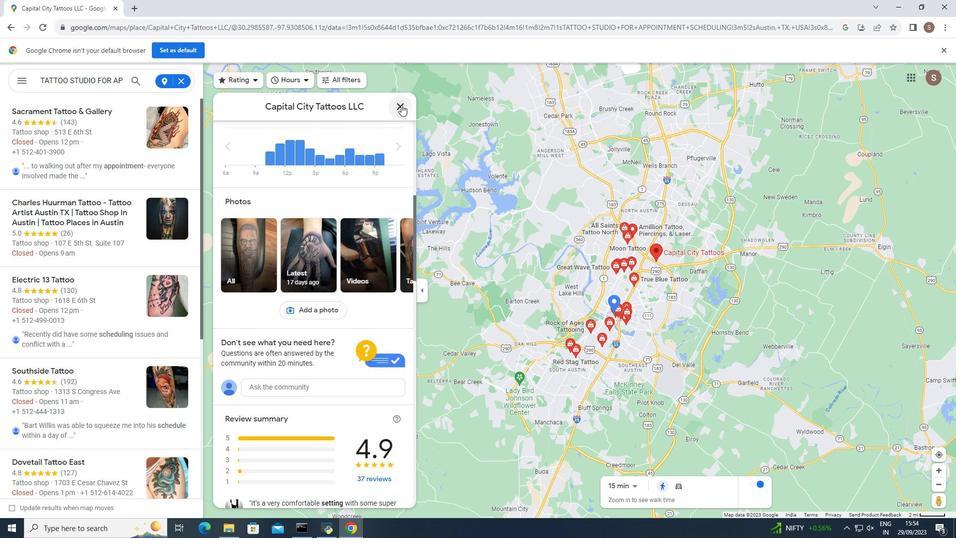 
Action: Mouse pressed left at (401, 105)
Screenshot: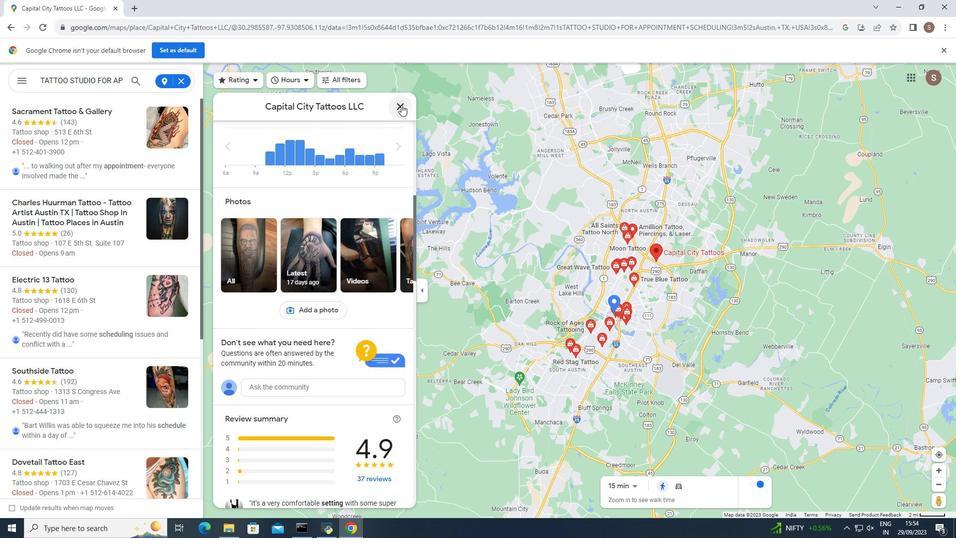 
Action: Mouse moved to (386, 107)
Screenshot: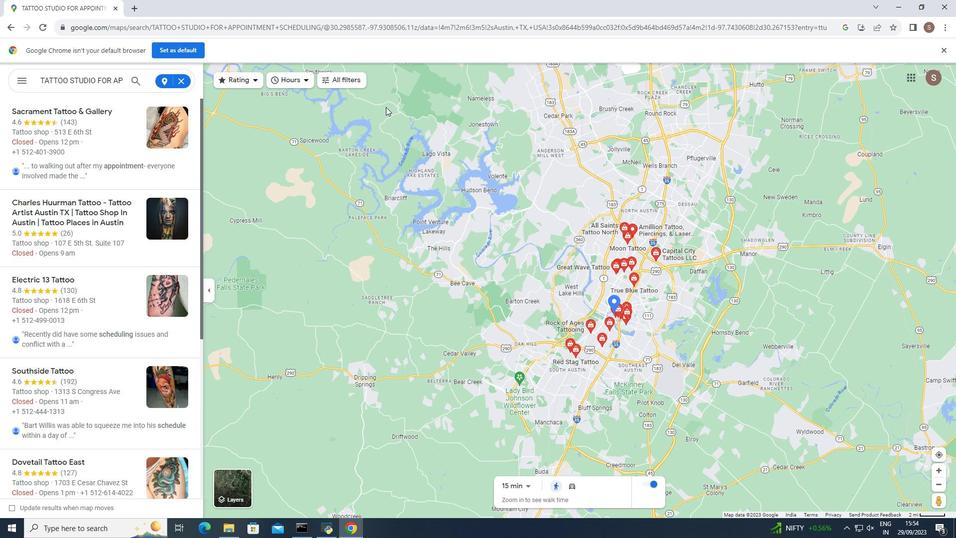 
